 Task: Create a due date automation trigger when advanced on, on the tuesday of the week a card is due add basic assigned to anyone at 11:00 AM.
Action: Mouse moved to (1243, 113)
Screenshot: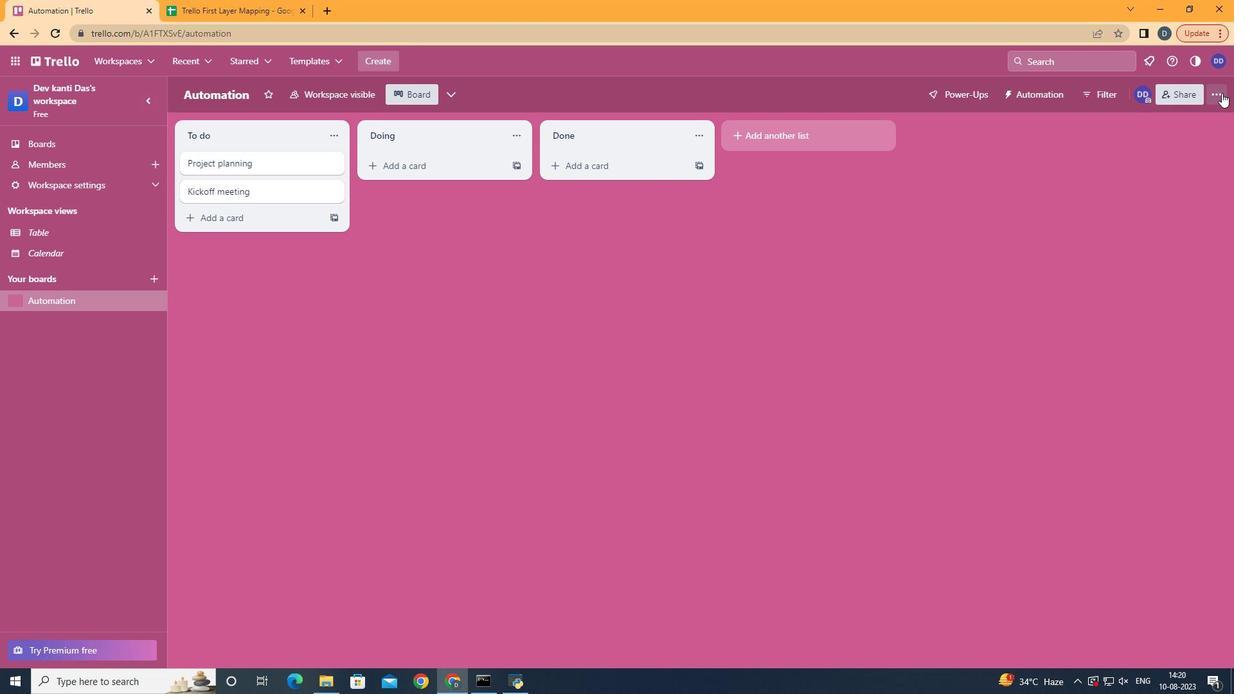 
Action: Mouse pressed left at (1243, 113)
Screenshot: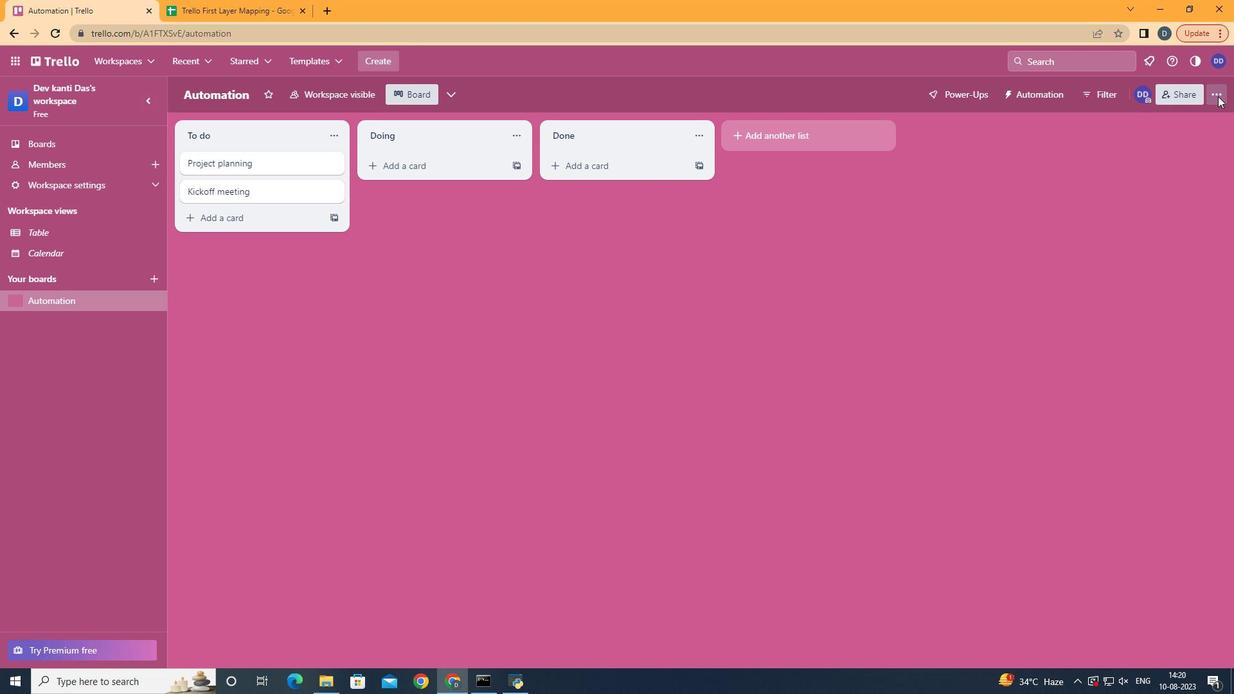 
Action: Mouse moved to (1116, 290)
Screenshot: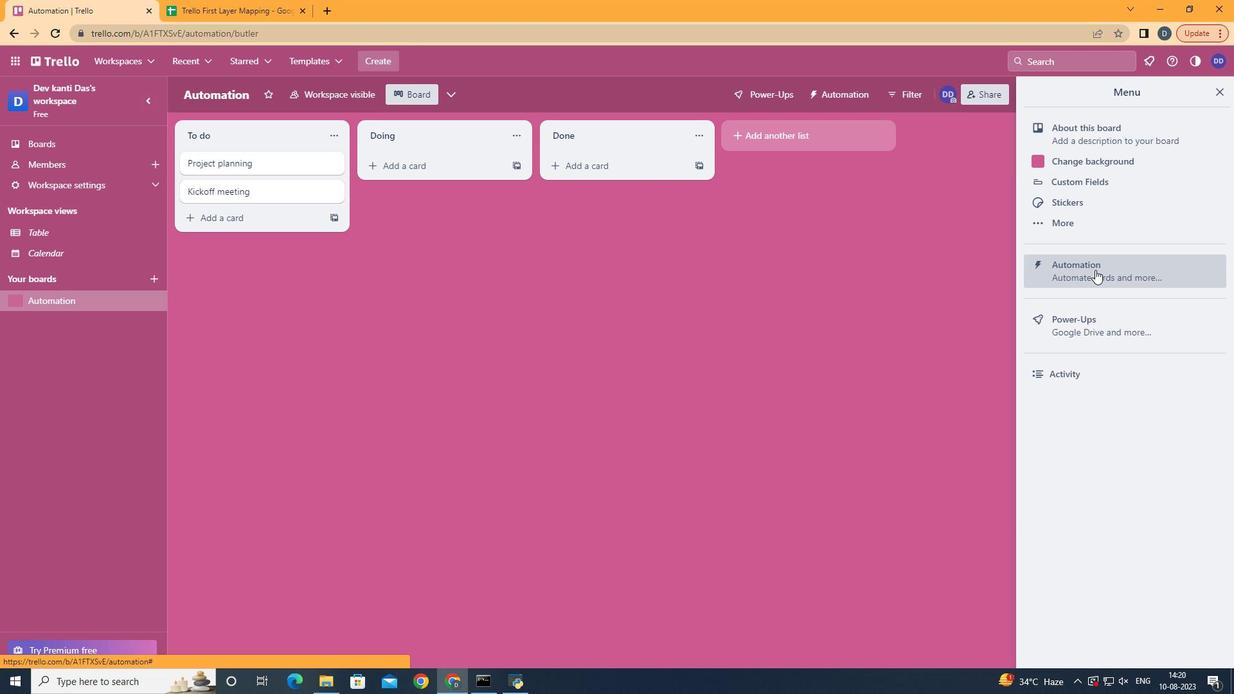 
Action: Mouse pressed left at (1116, 290)
Screenshot: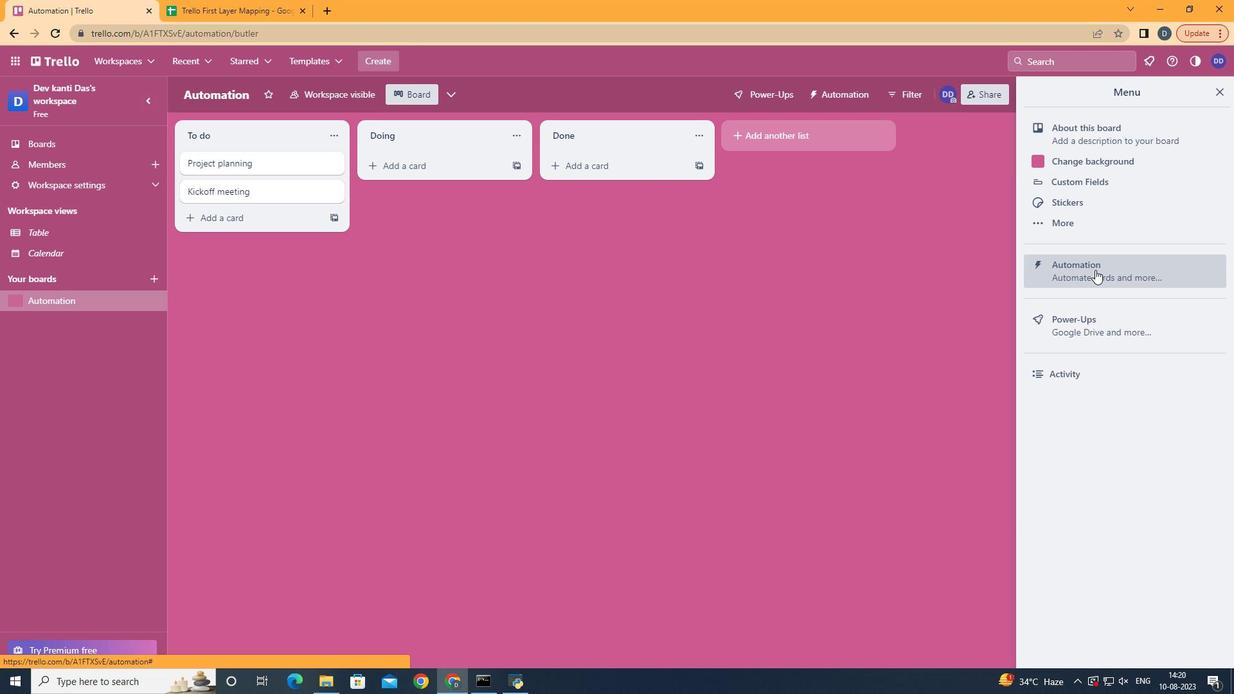 
Action: Mouse moved to (260, 283)
Screenshot: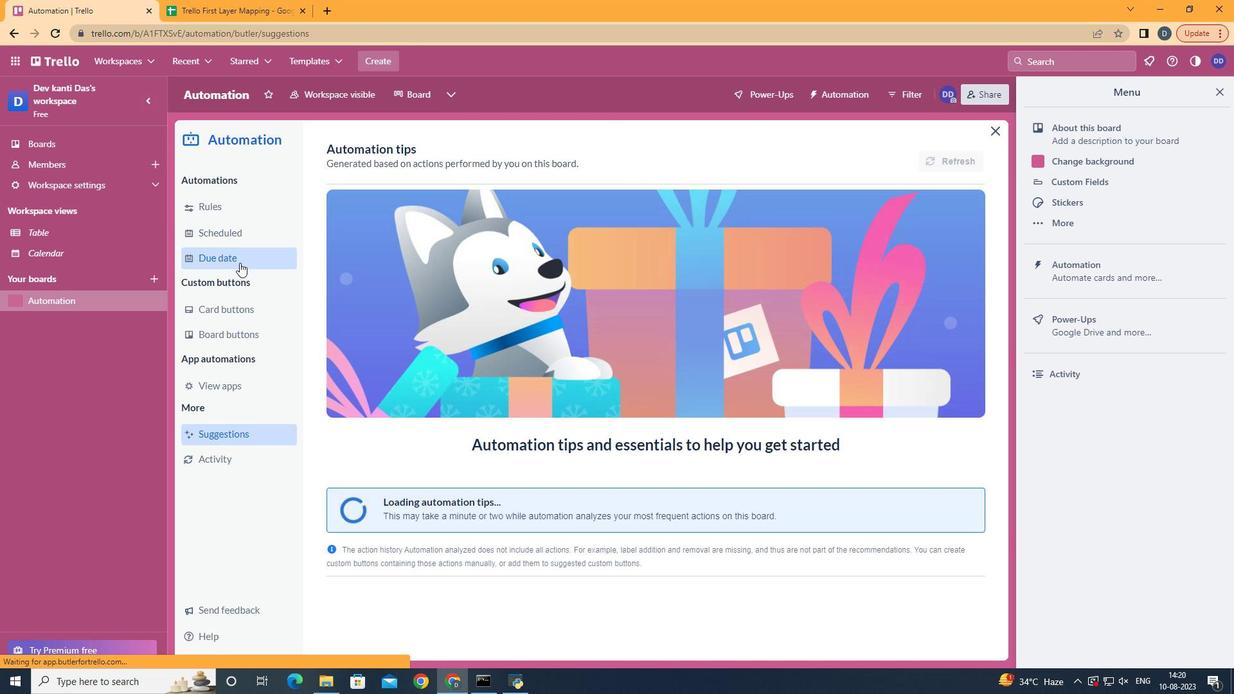 
Action: Mouse pressed left at (260, 283)
Screenshot: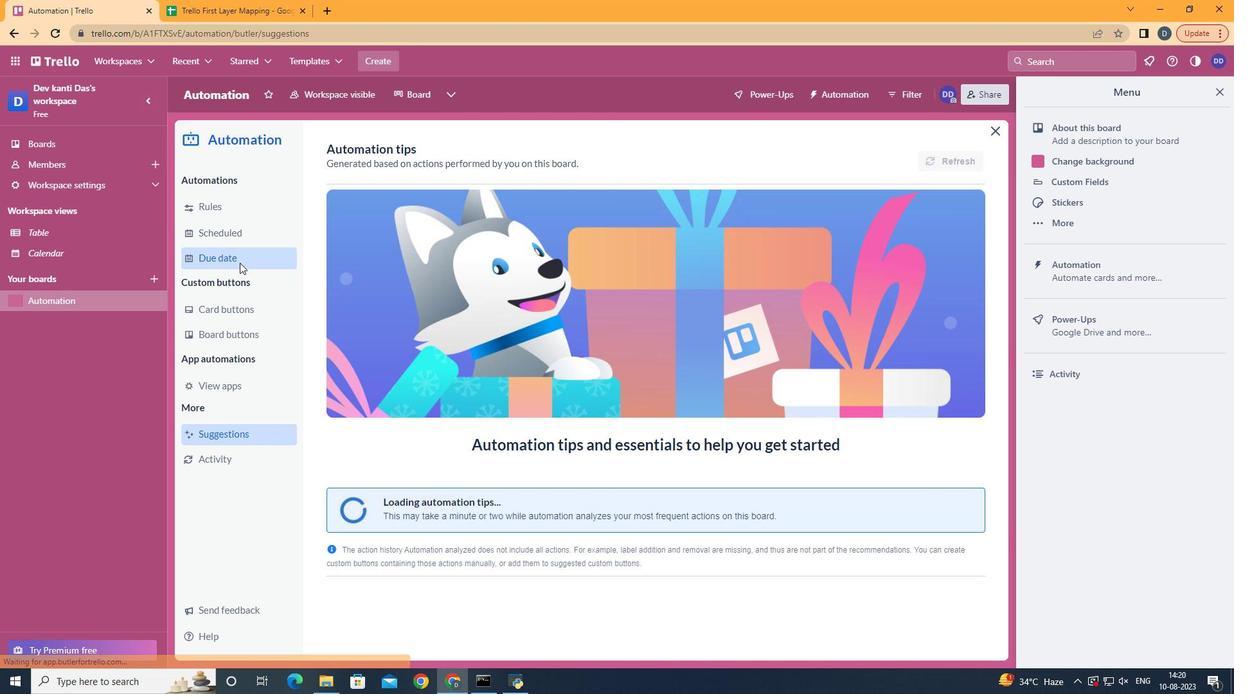 
Action: Mouse moved to (932, 173)
Screenshot: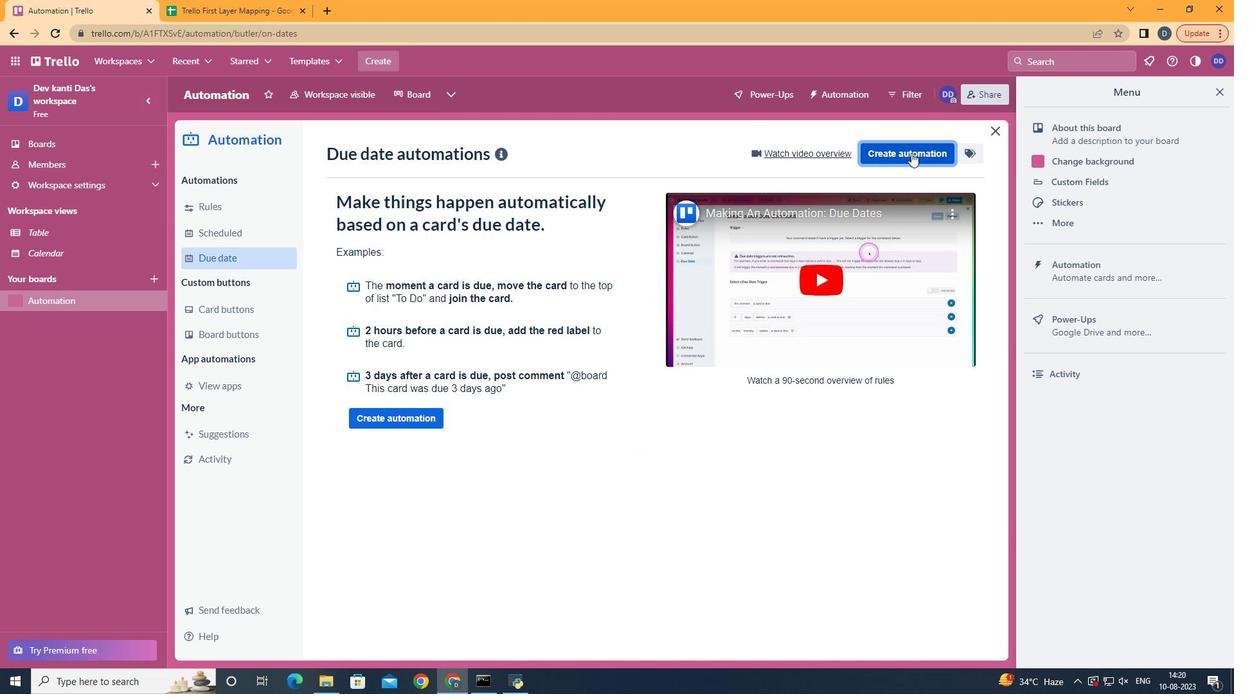 
Action: Mouse pressed left at (932, 173)
Screenshot: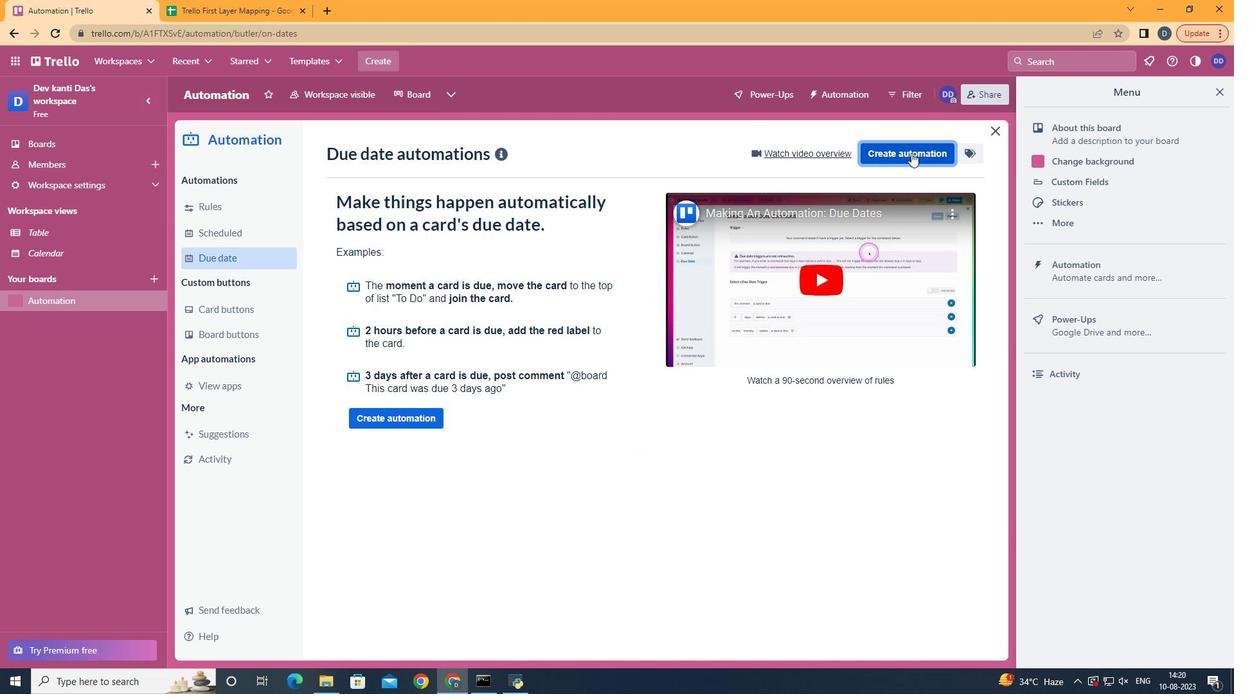
Action: Mouse moved to (688, 300)
Screenshot: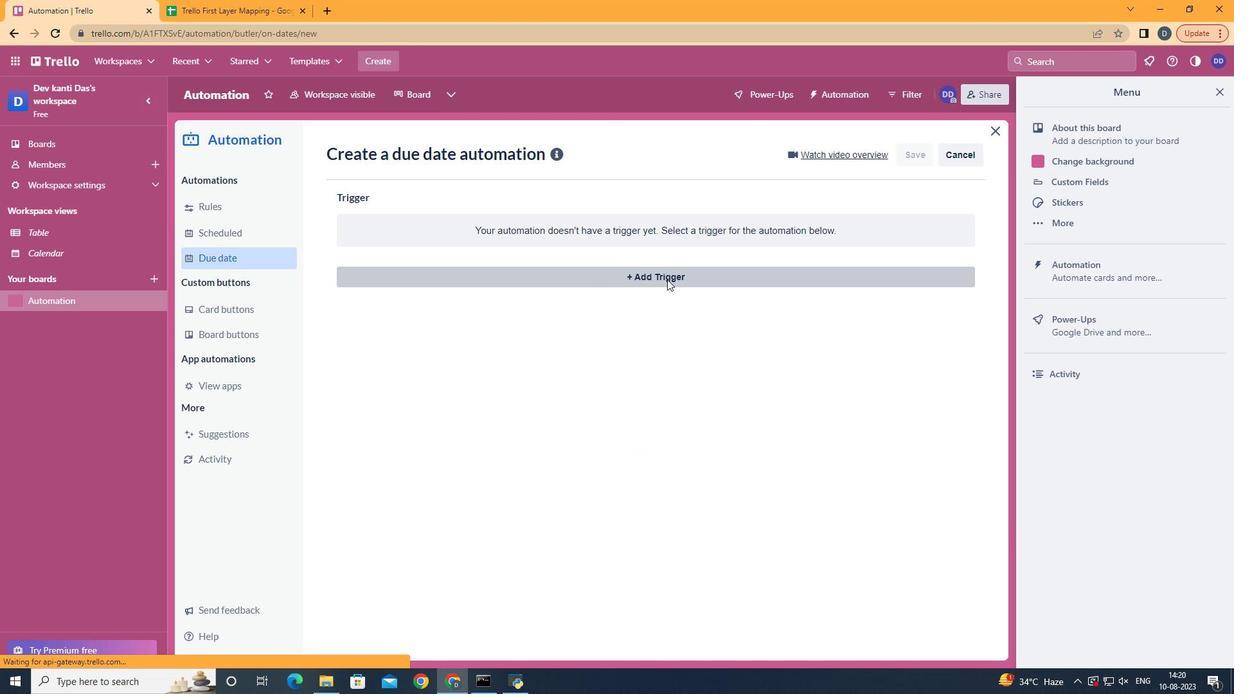 
Action: Mouse pressed left at (688, 300)
Screenshot: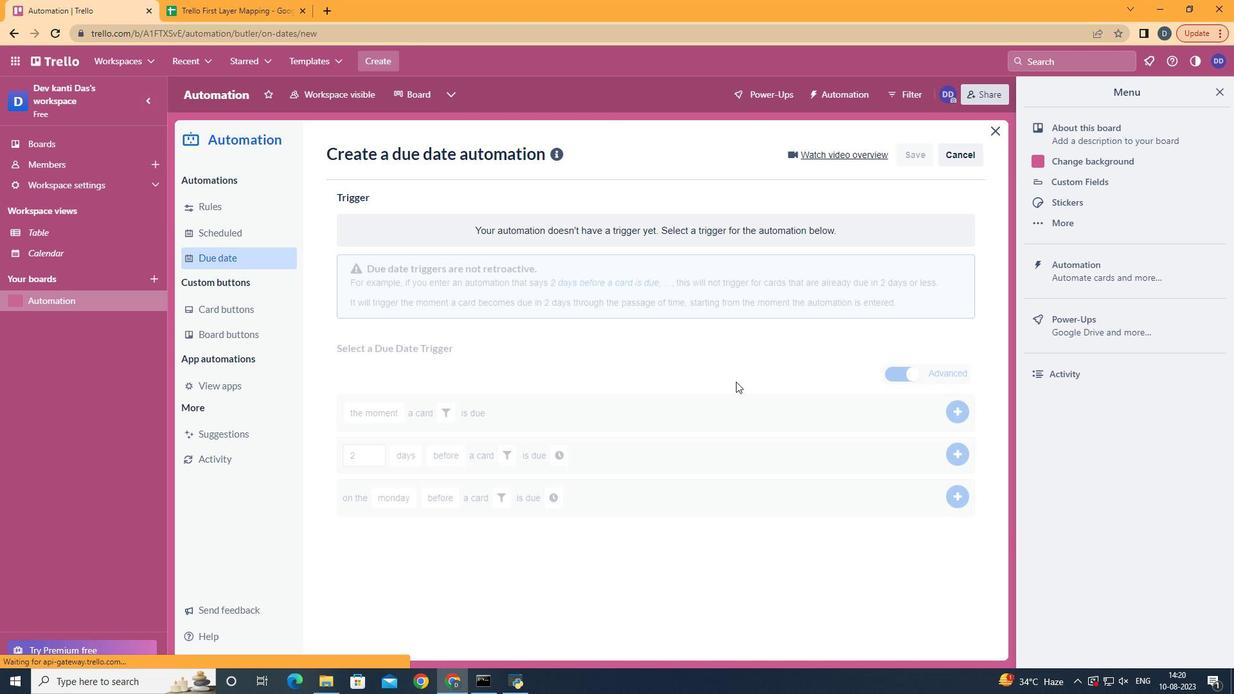 
Action: Mouse moved to (434, 386)
Screenshot: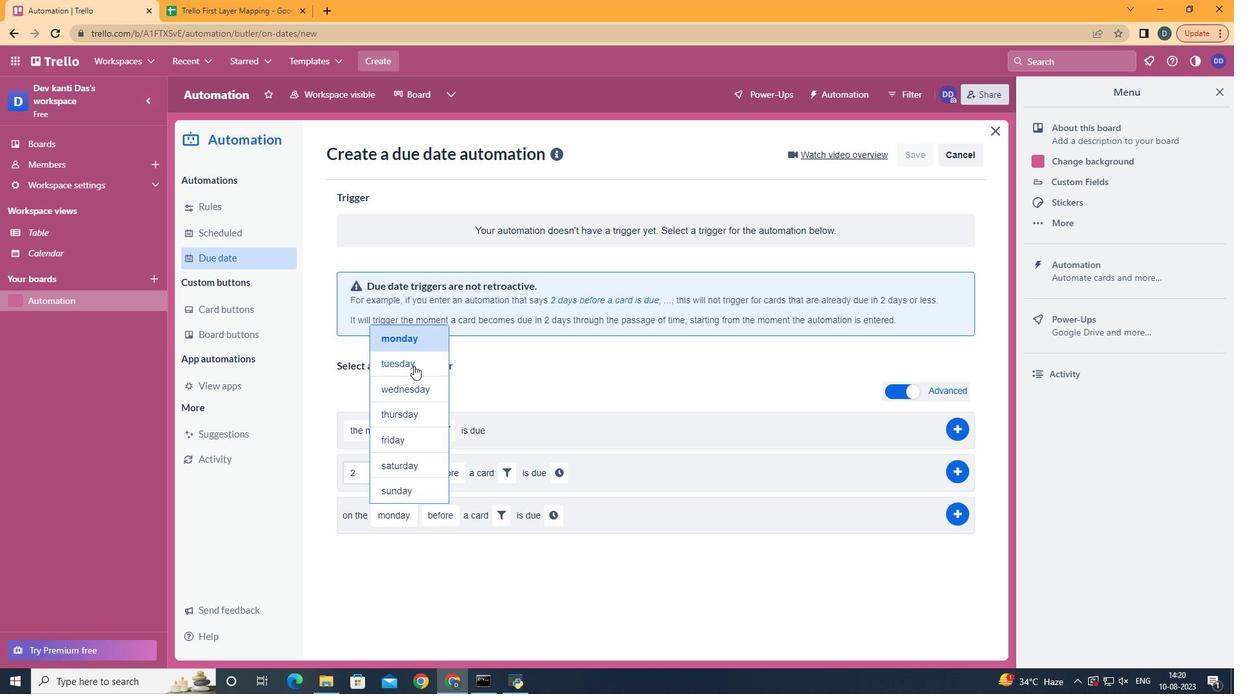 
Action: Mouse pressed left at (434, 386)
Screenshot: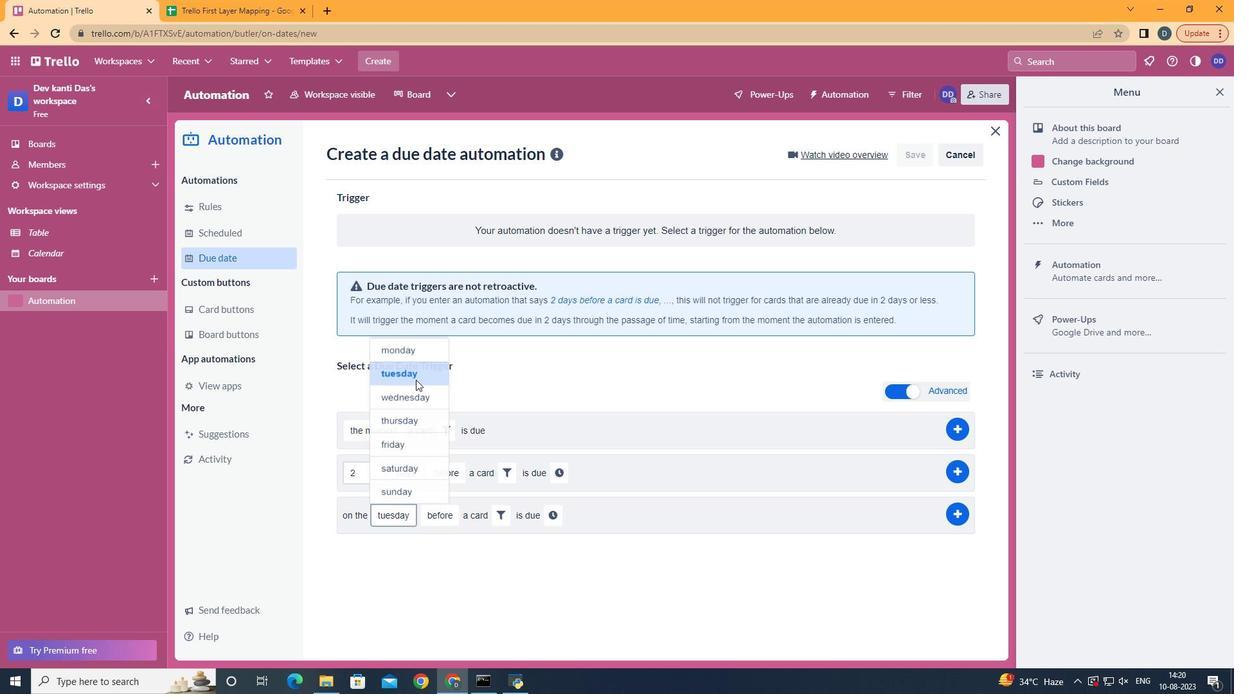 
Action: Mouse moved to (470, 606)
Screenshot: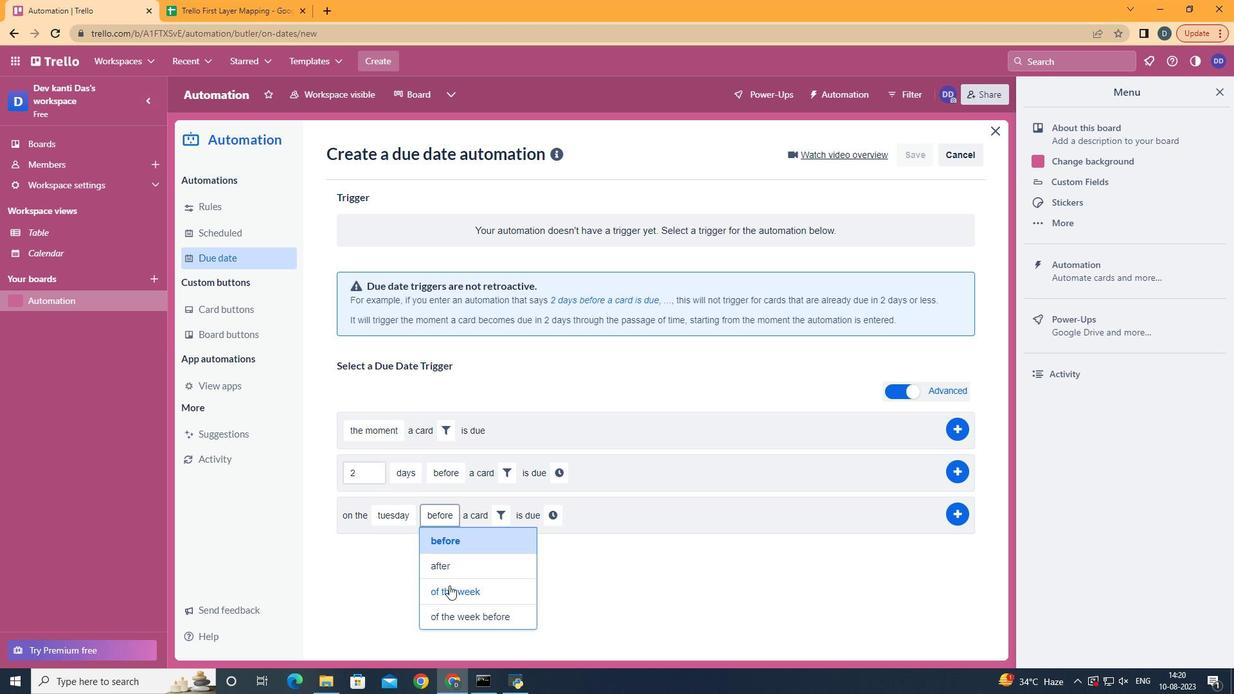 
Action: Mouse pressed left at (470, 606)
Screenshot: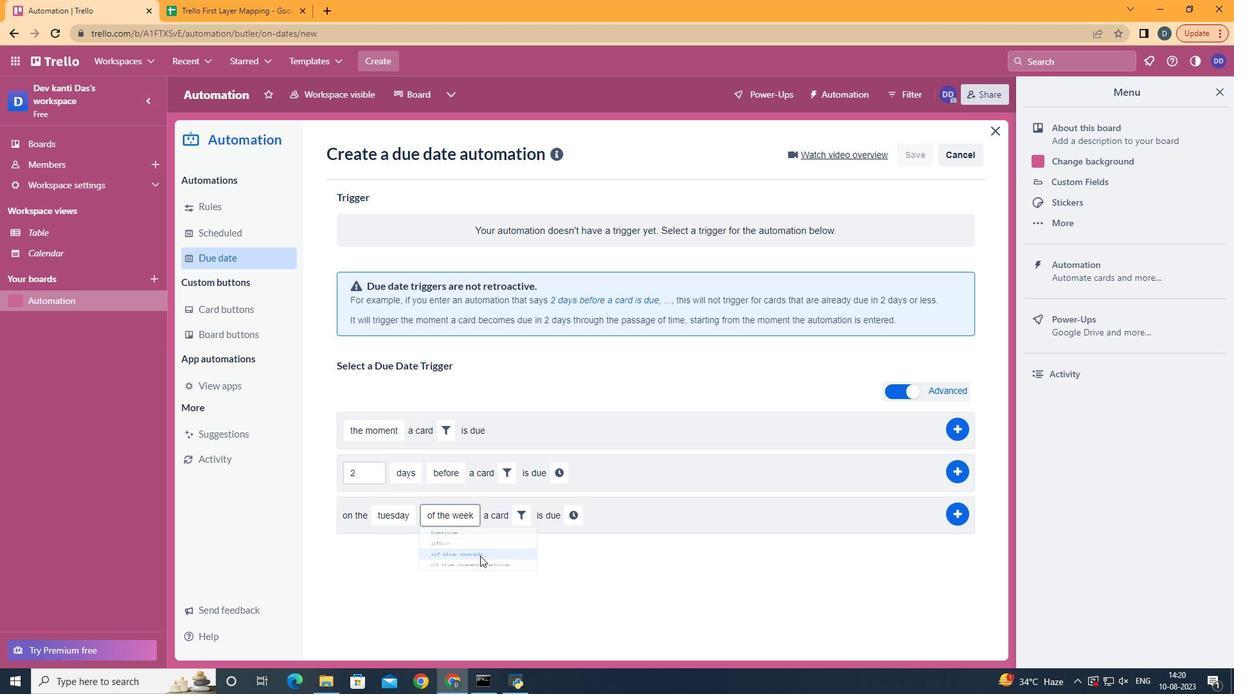 
Action: Mouse moved to (541, 544)
Screenshot: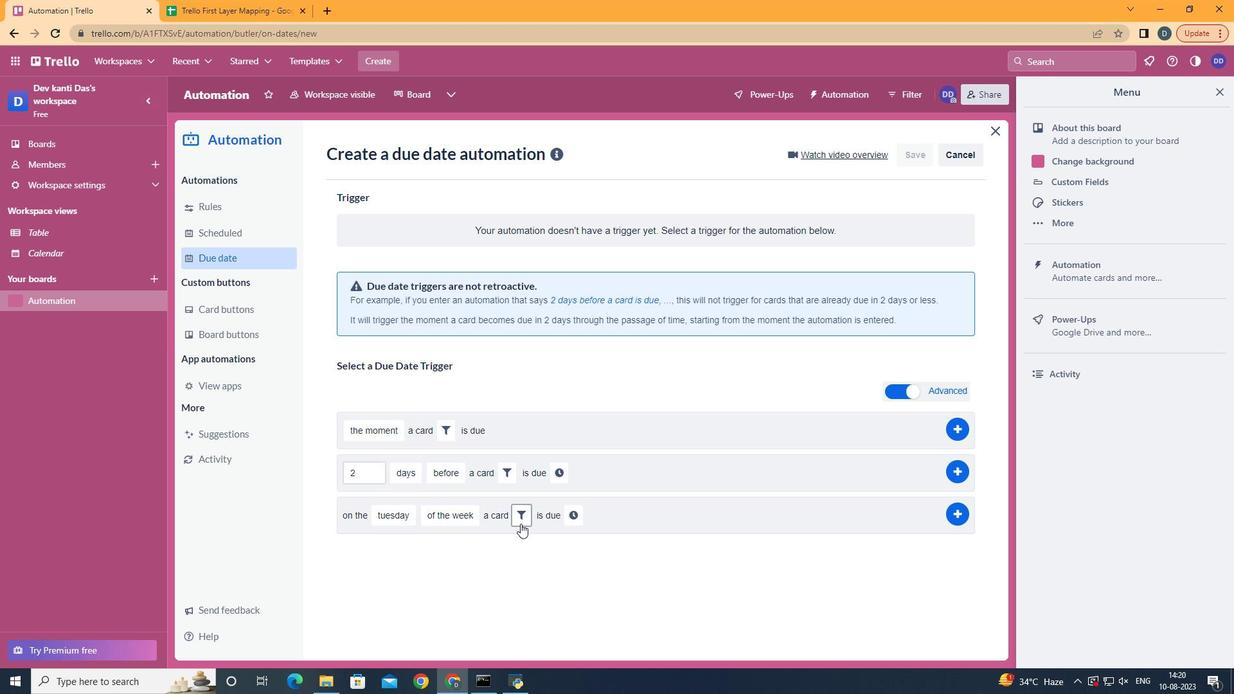 
Action: Mouse pressed left at (541, 544)
Screenshot: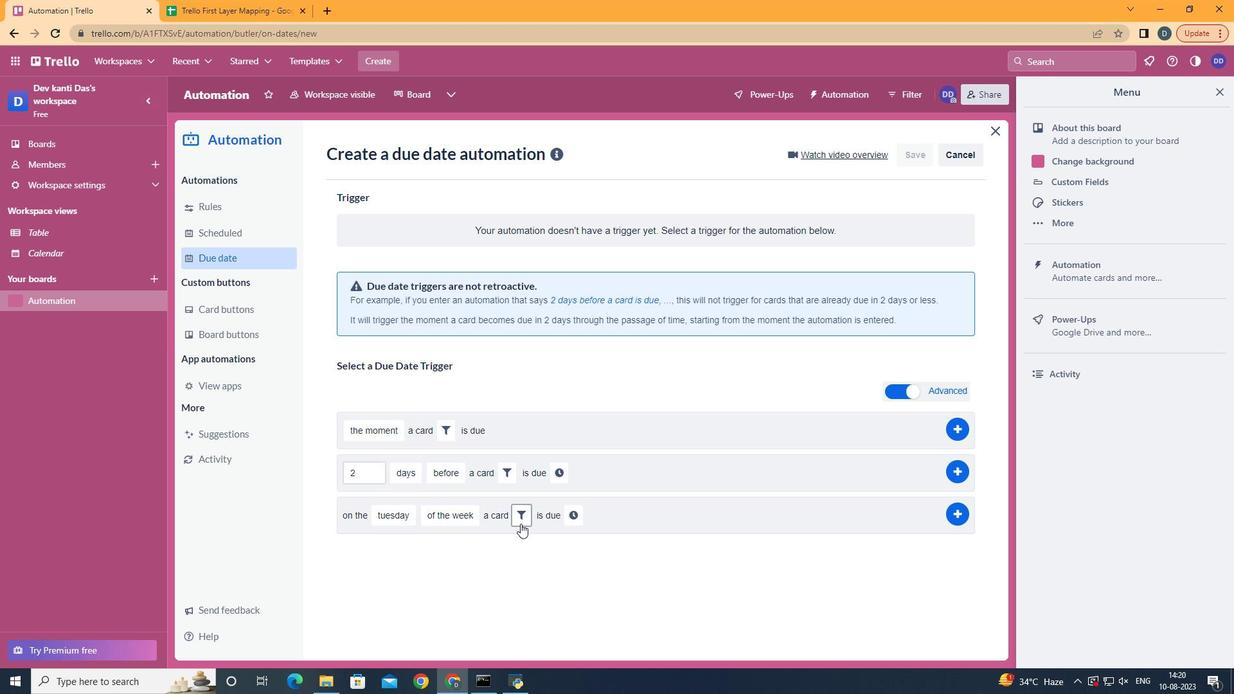 
Action: Mouse moved to (616, 569)
Screenshot: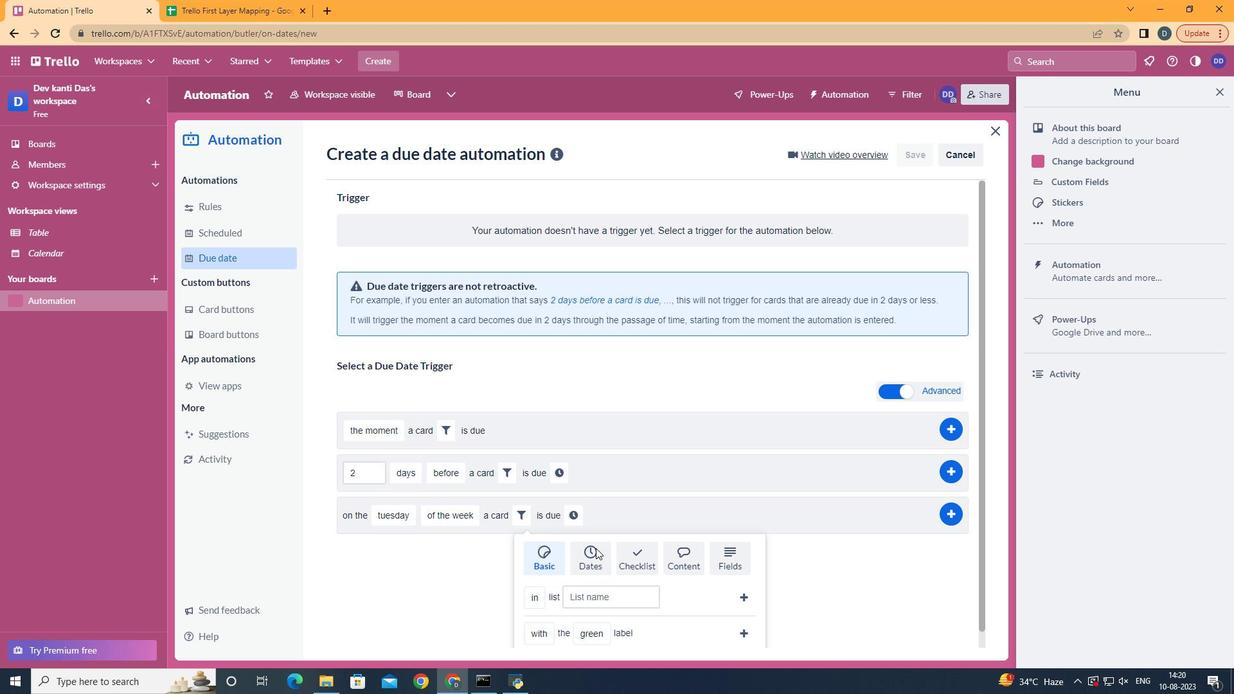 
Action: Mouse pressed left at (616, 569)
Screenshot: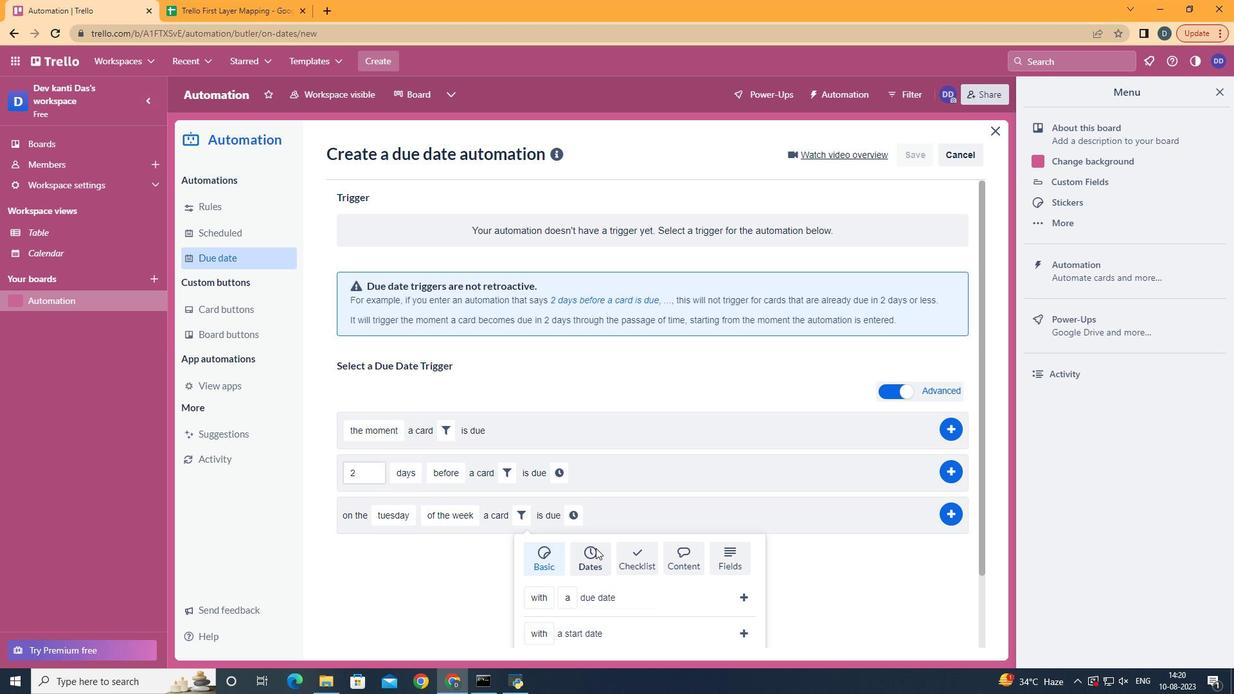 
Action: Mouse moved to (568, 574)
Screenshot: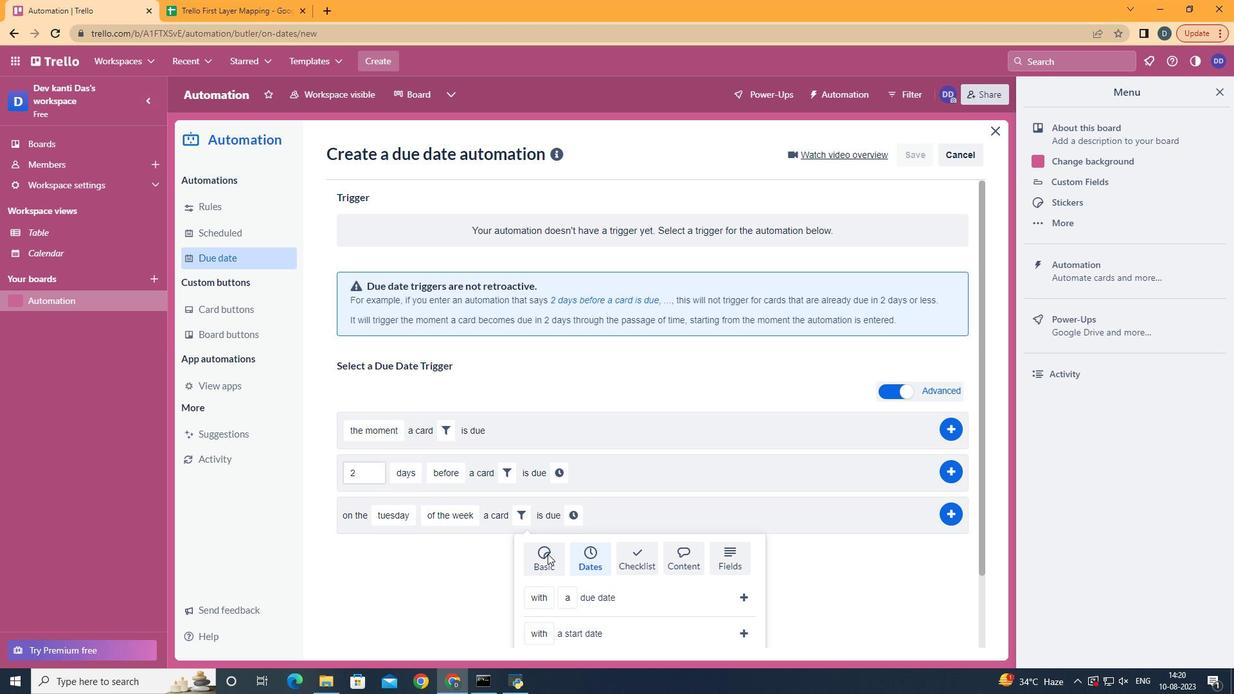 
Action: Mouse pressed left at (568, 574)
Screenshot: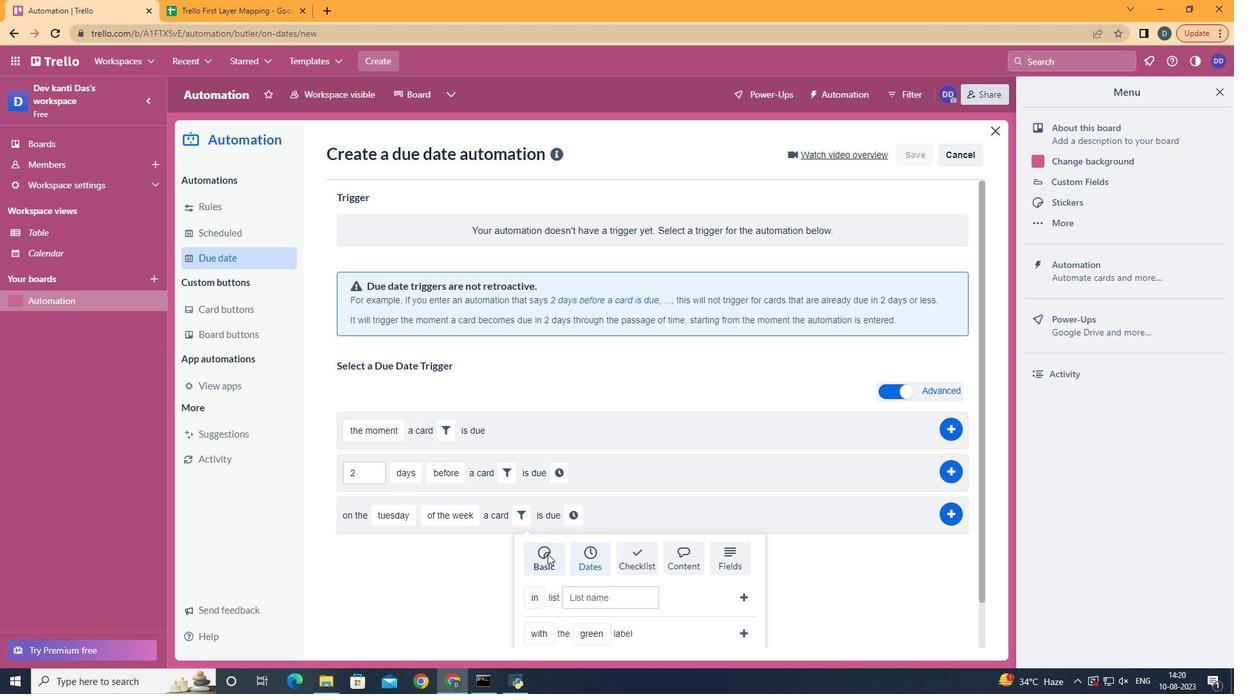 
Action: Mouse scrolled (568, 574) with delta (0, 0)
Screenshot: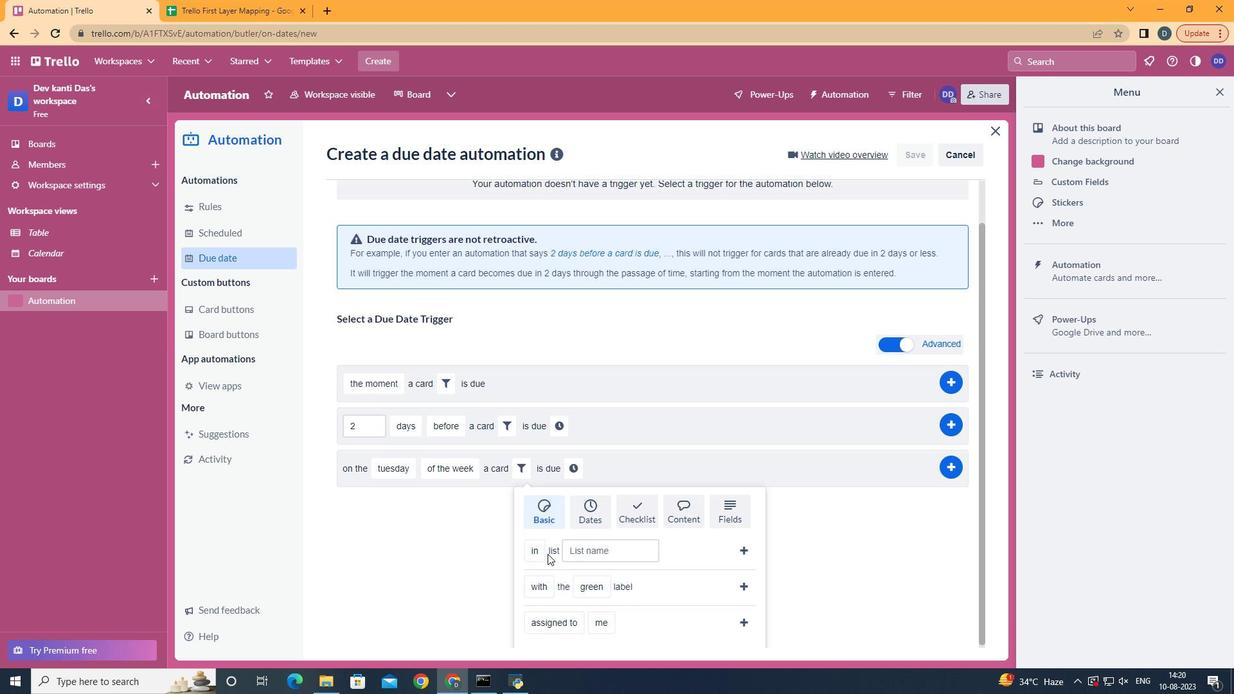 
Action: Mouse scrolled (568, 574) with delta (0, 0)
Screenshot: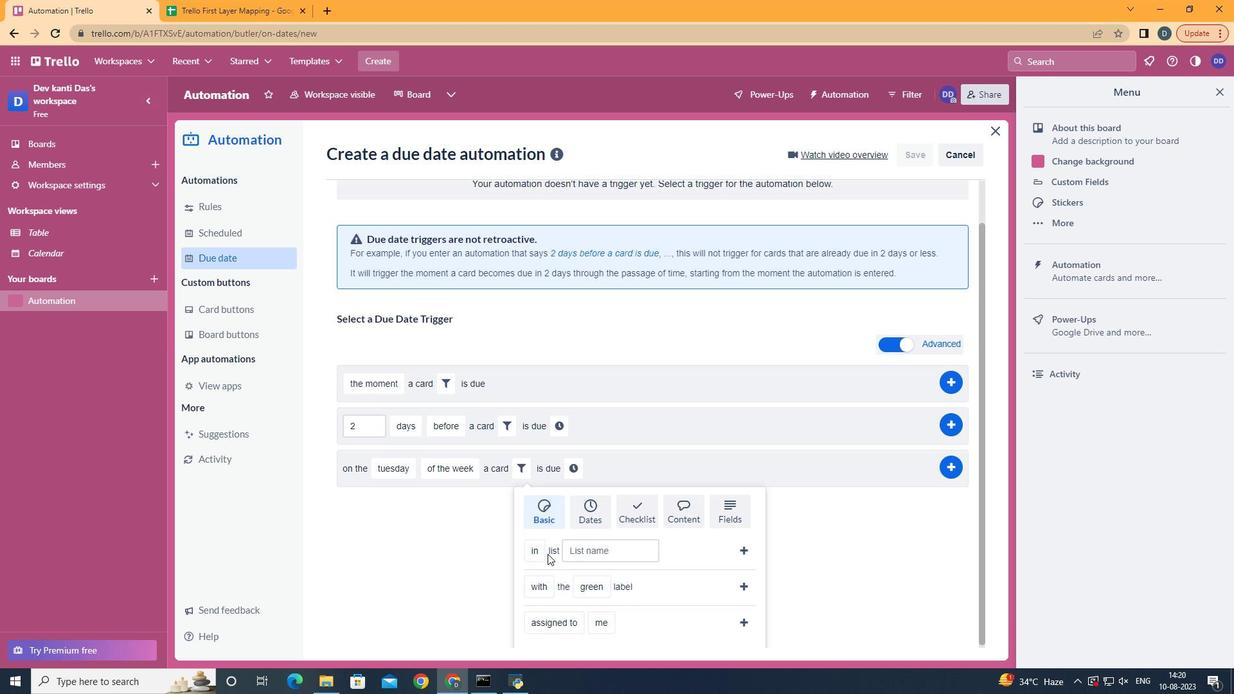 
Action: Mouse scrolled (568, 574) with delta (0, 0)
Screenshot: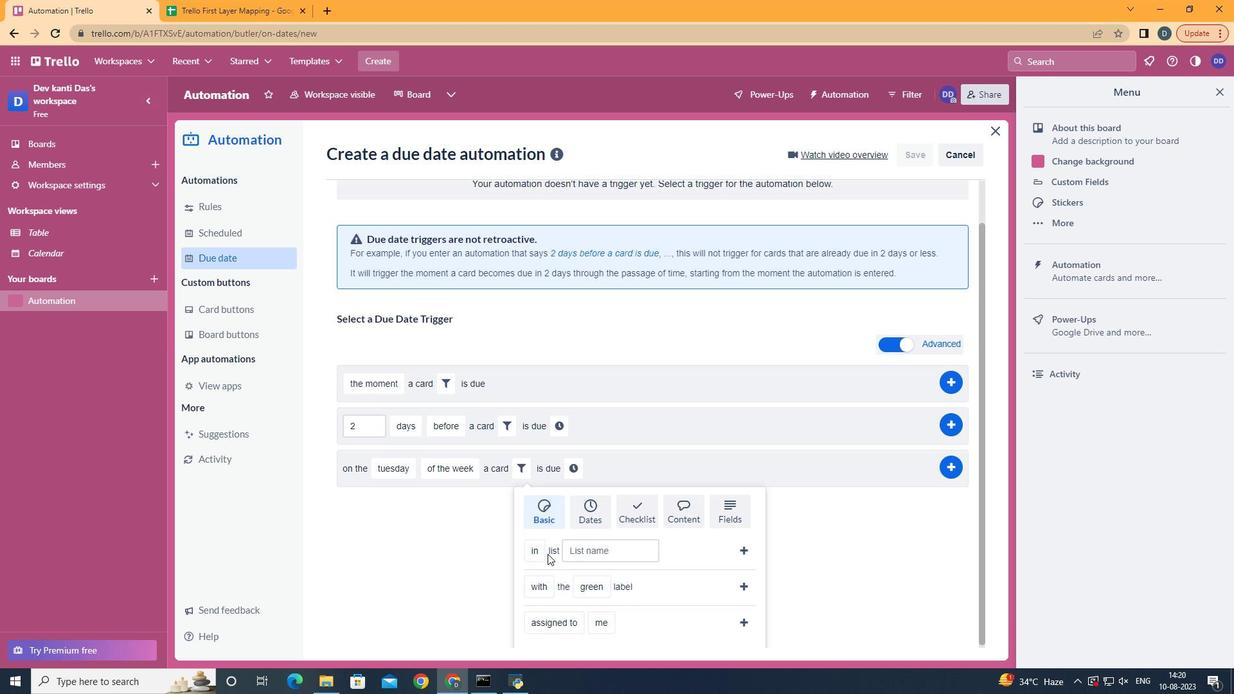 
Action: Mouse scrolled (568, 574) with delta (0, 0)
Screenshot: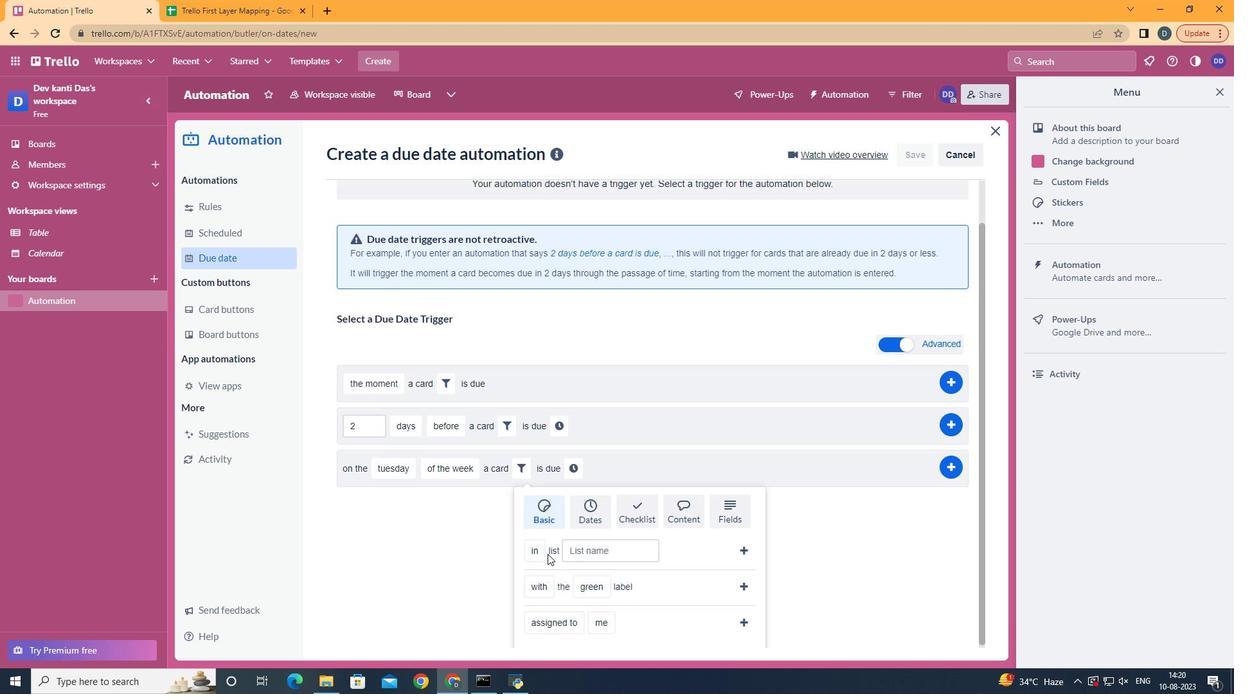 
Action: Mouse scrolled (568, 574) with delta (0, 0)
Screenshot: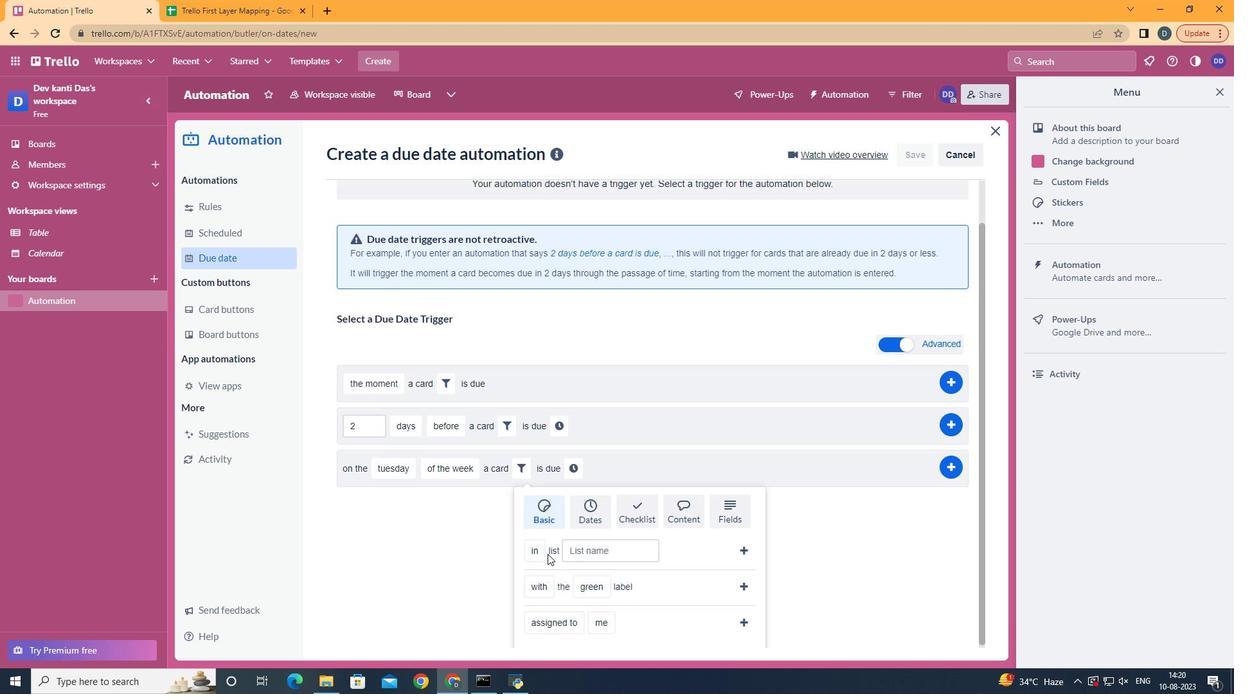 
Action: Mouse moved to (612, 567)
Screenshot: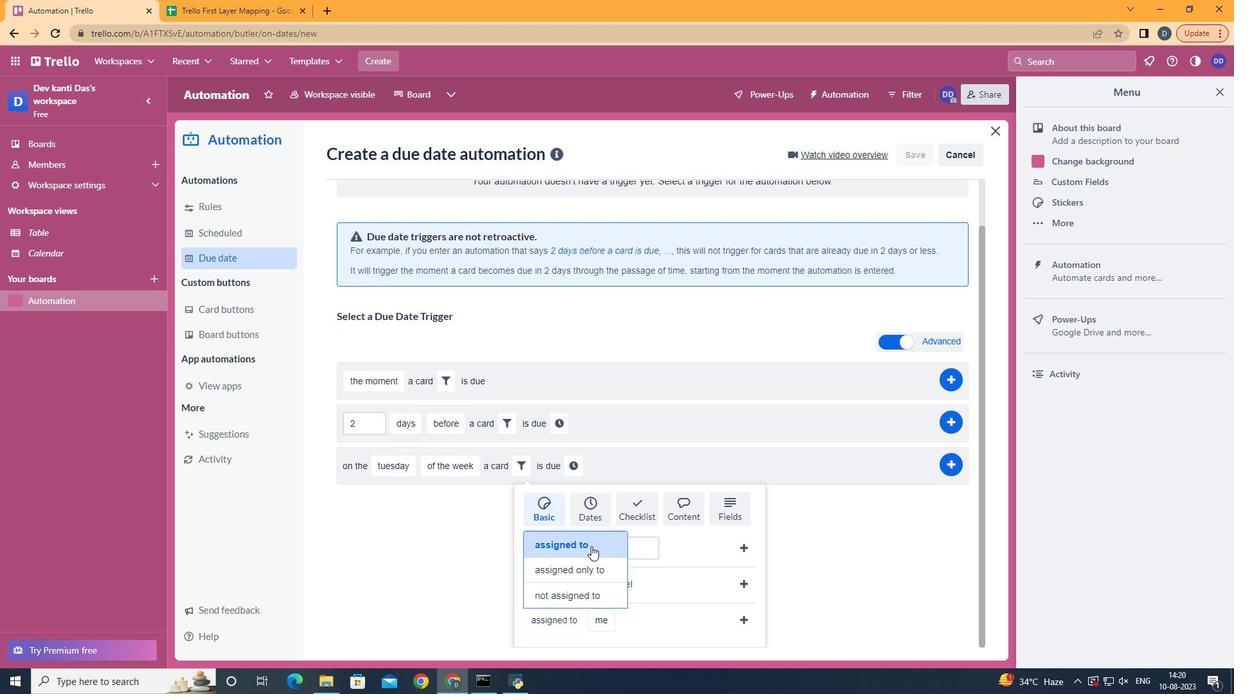 
Action: Mouse pressed left at (612, 567)
Screenshot: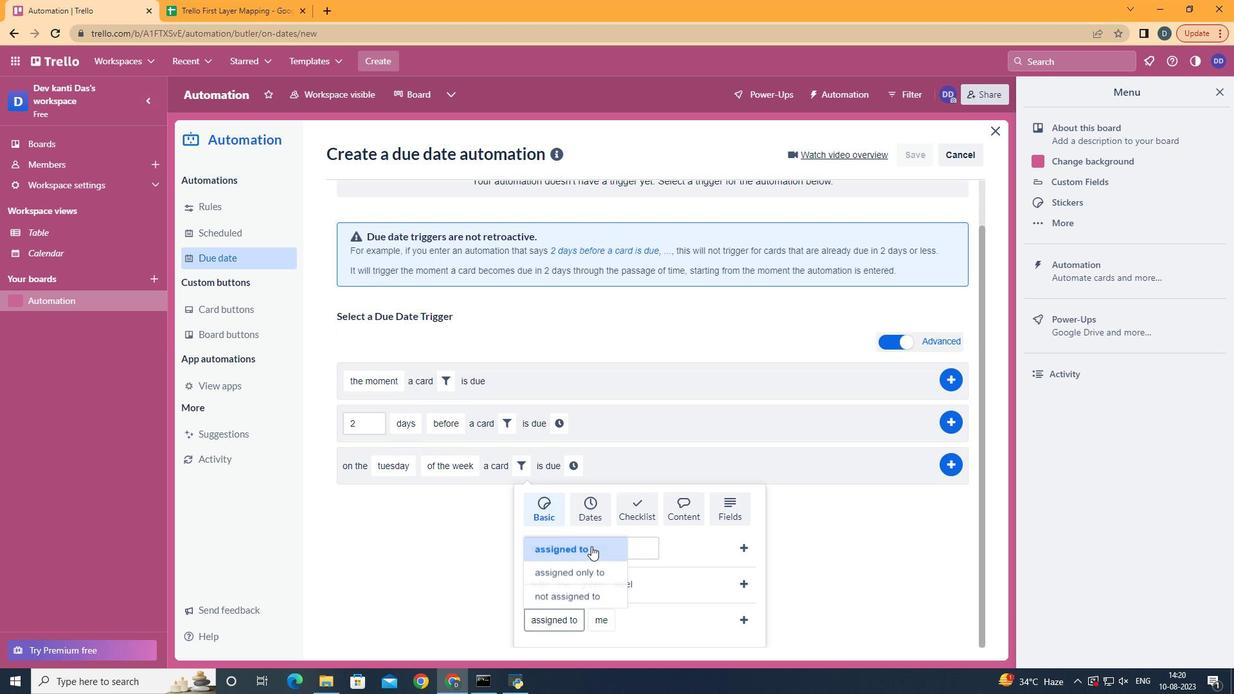 
Action: Mouse moved to (635, 588)
Screenshot: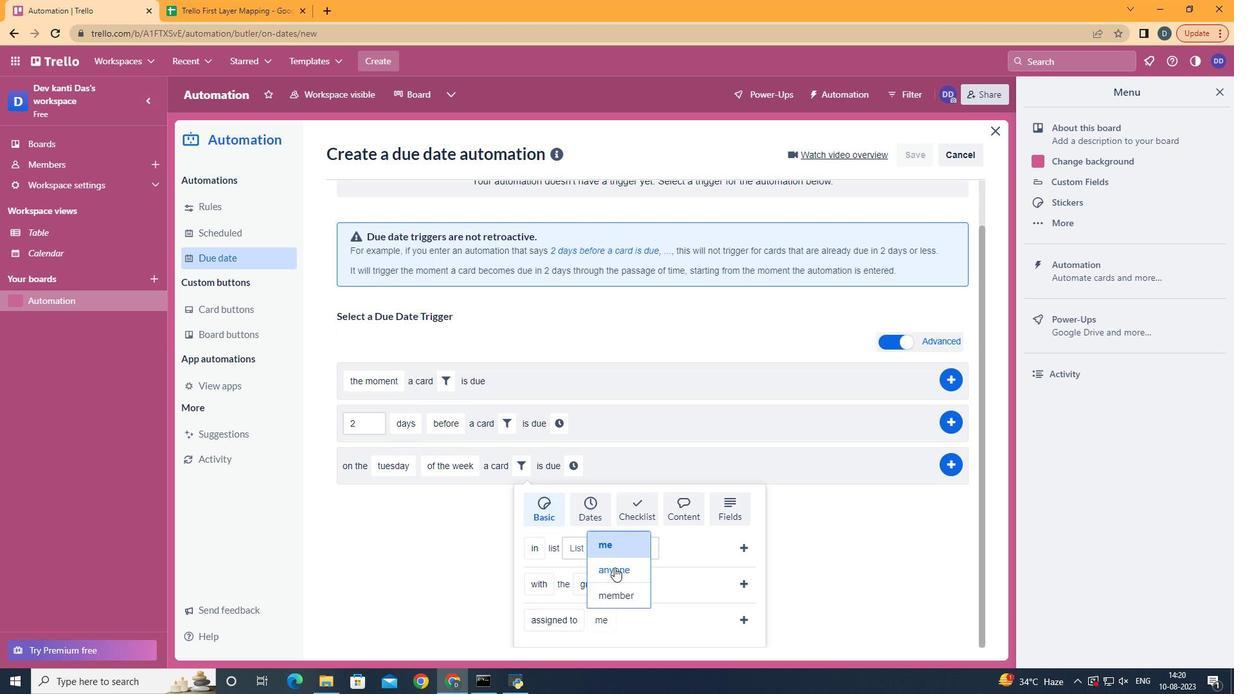 
Action: Mouse pressed left at (635, 588)
Screenshot: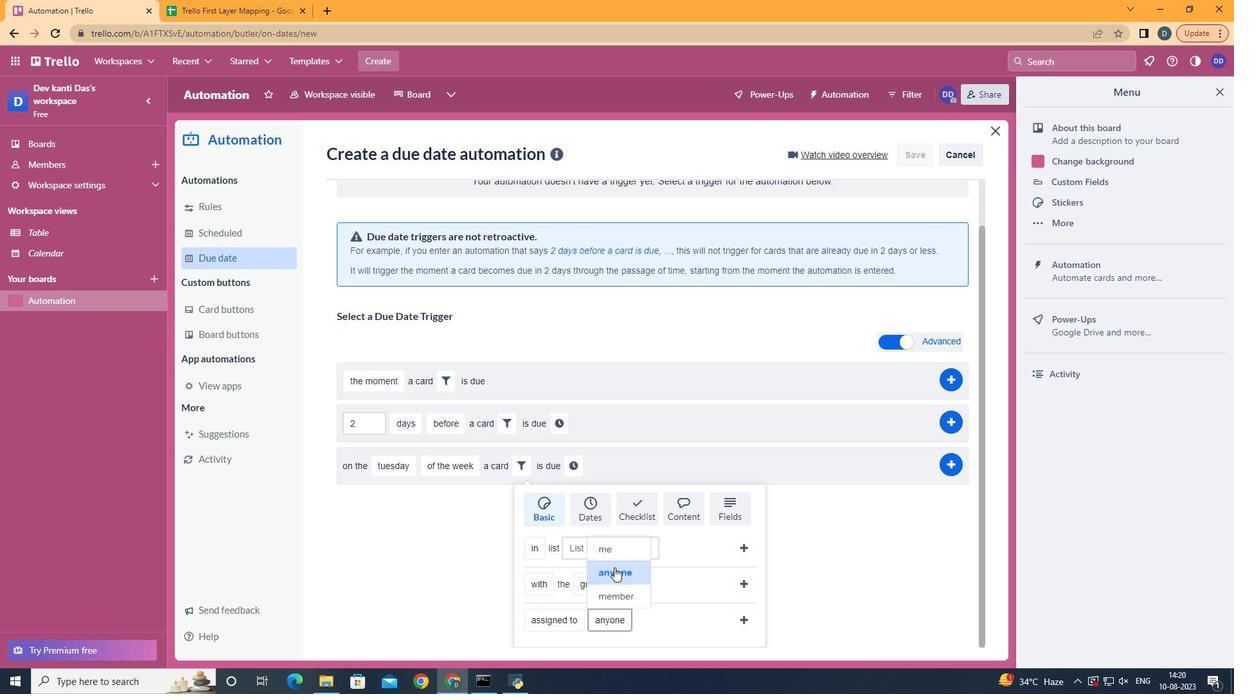 
Action: Mouse moved to (760, 634)
Screenshot: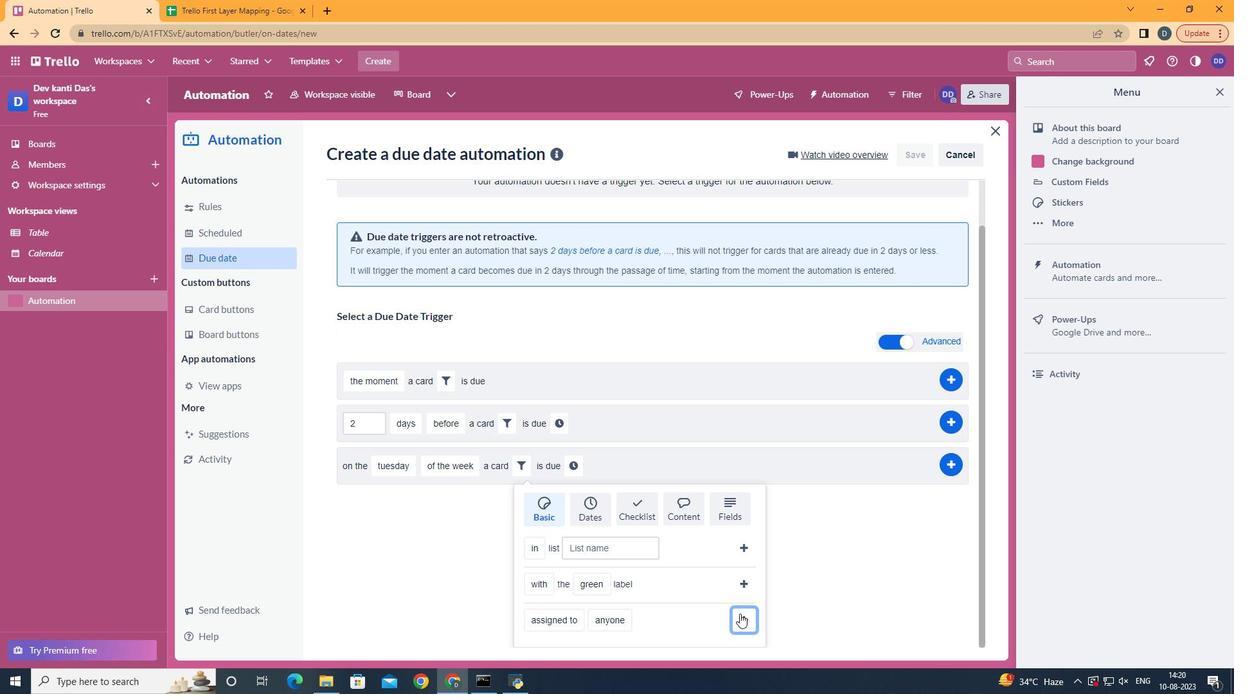 
Action: Mouse pressed left at (760, 634)
Screenshot: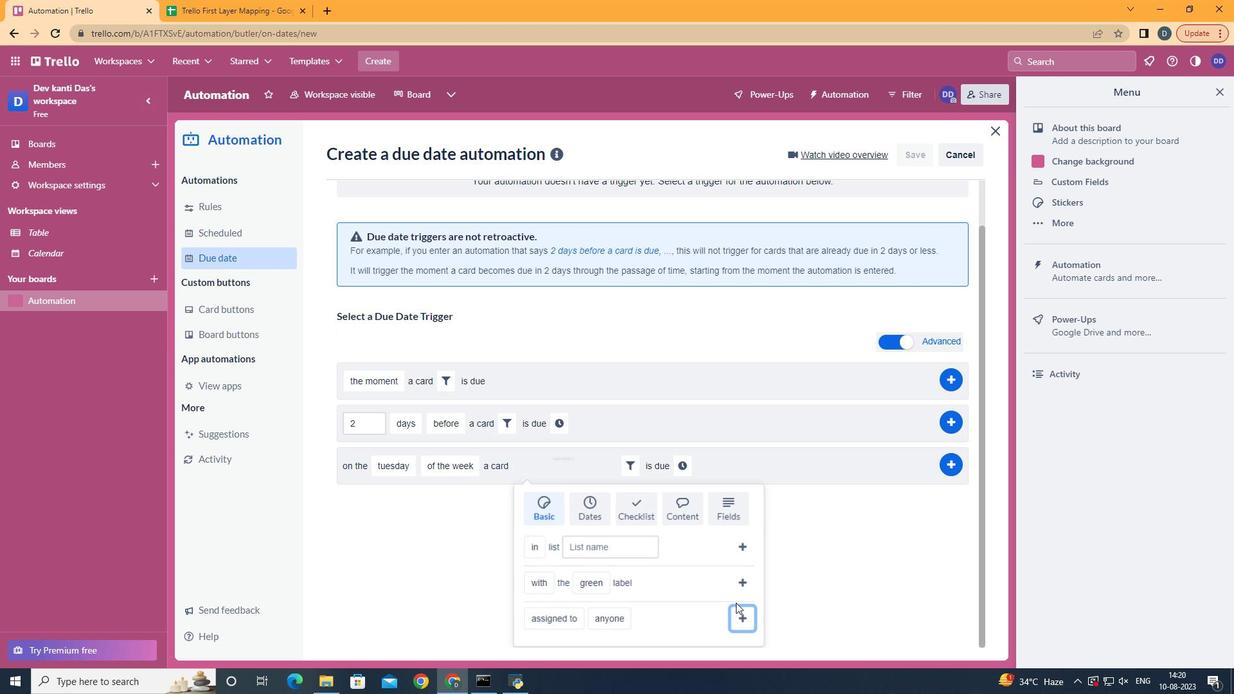 
Action: Mouse moved to (706, 544)
Screenshot: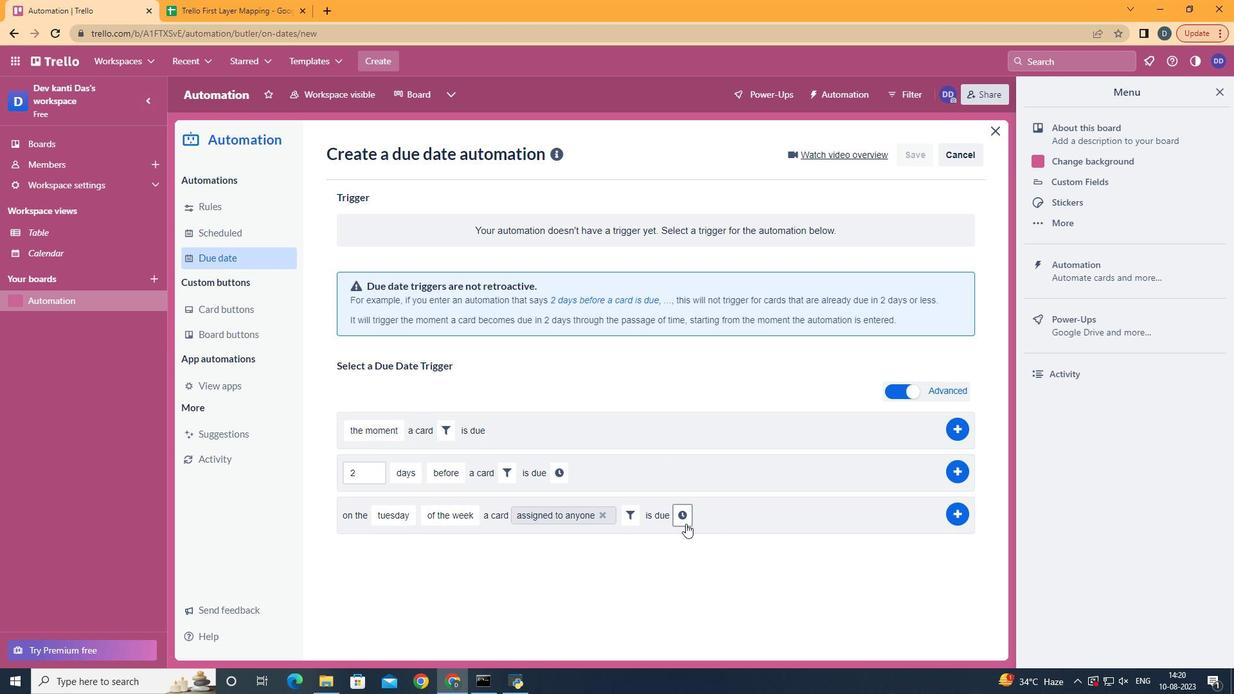 
Action: Mouse pressed left at (706, 544)
Screenshot: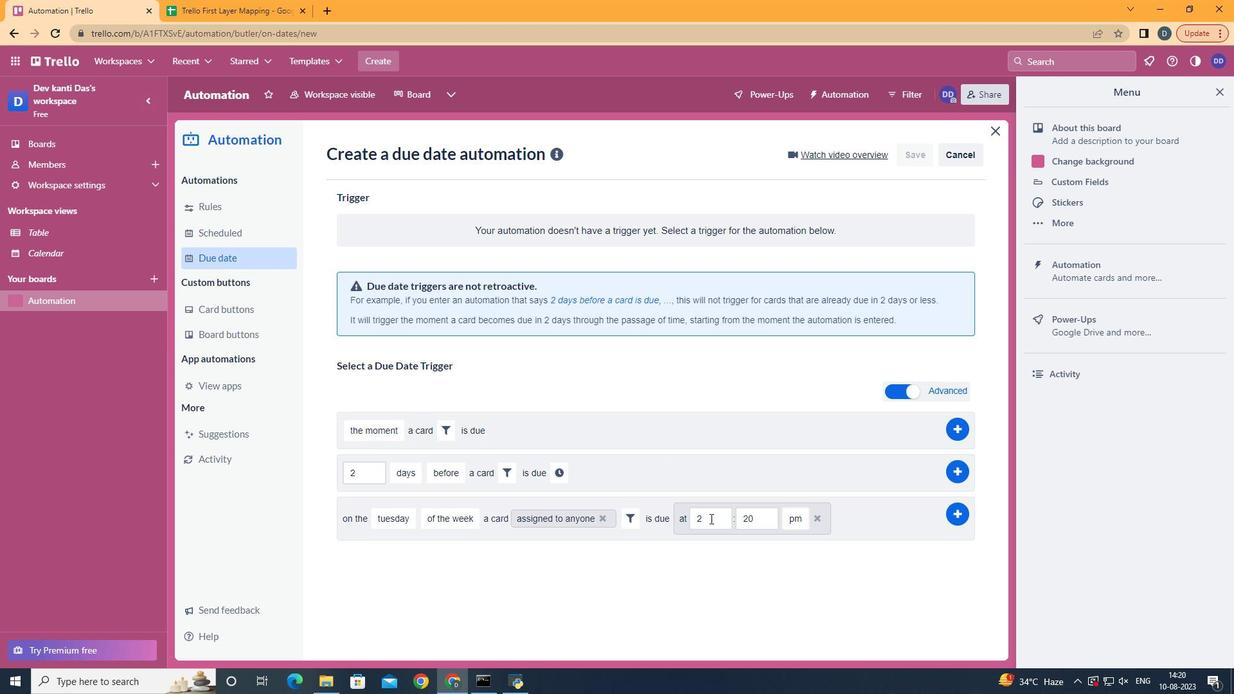 
Action: Mouse moved to (736, 539)
Screenshot: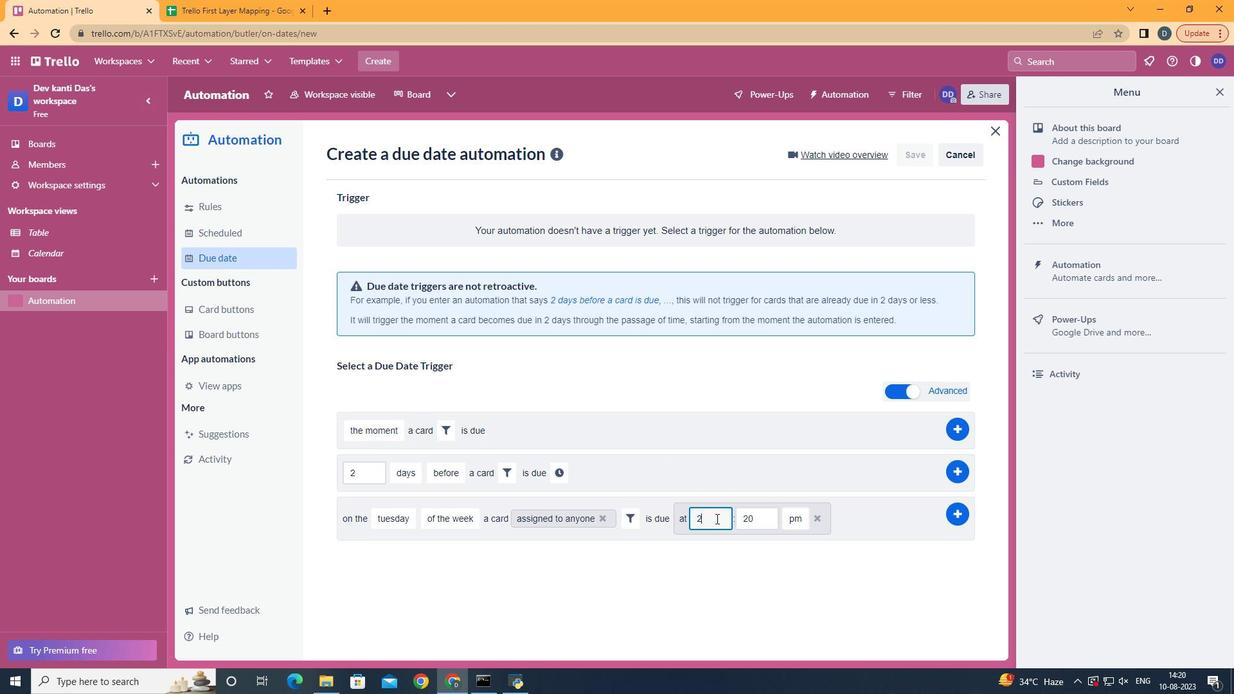 
Action: Mouse pressed left at (736, 539)
Screenshot: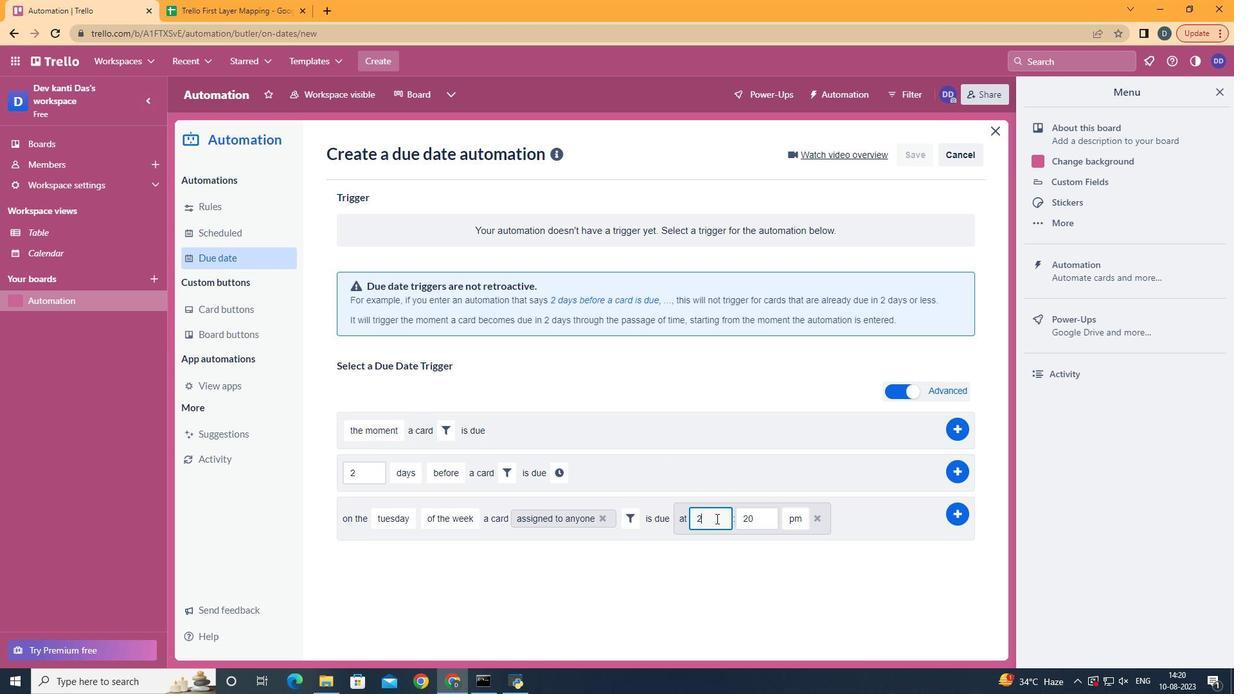 
Action: Key pressed <Key.backspace>11
Screenshot: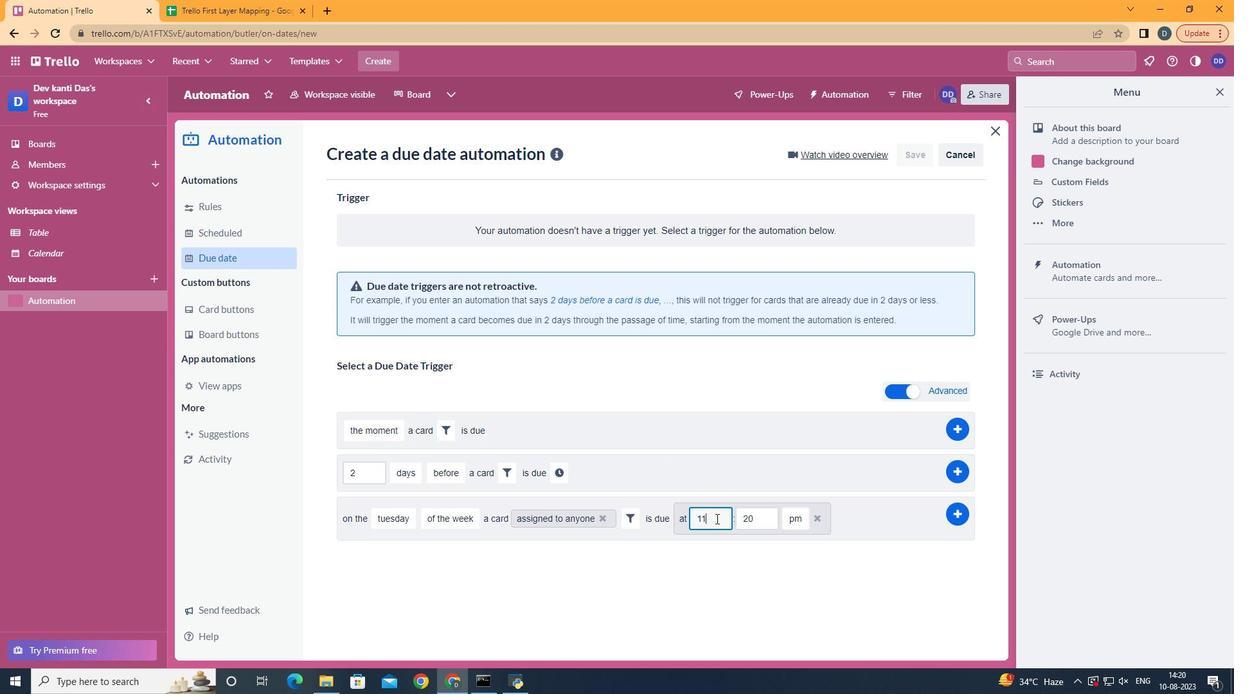 
Action: Mouse moved to (788, 544)
Screenshot: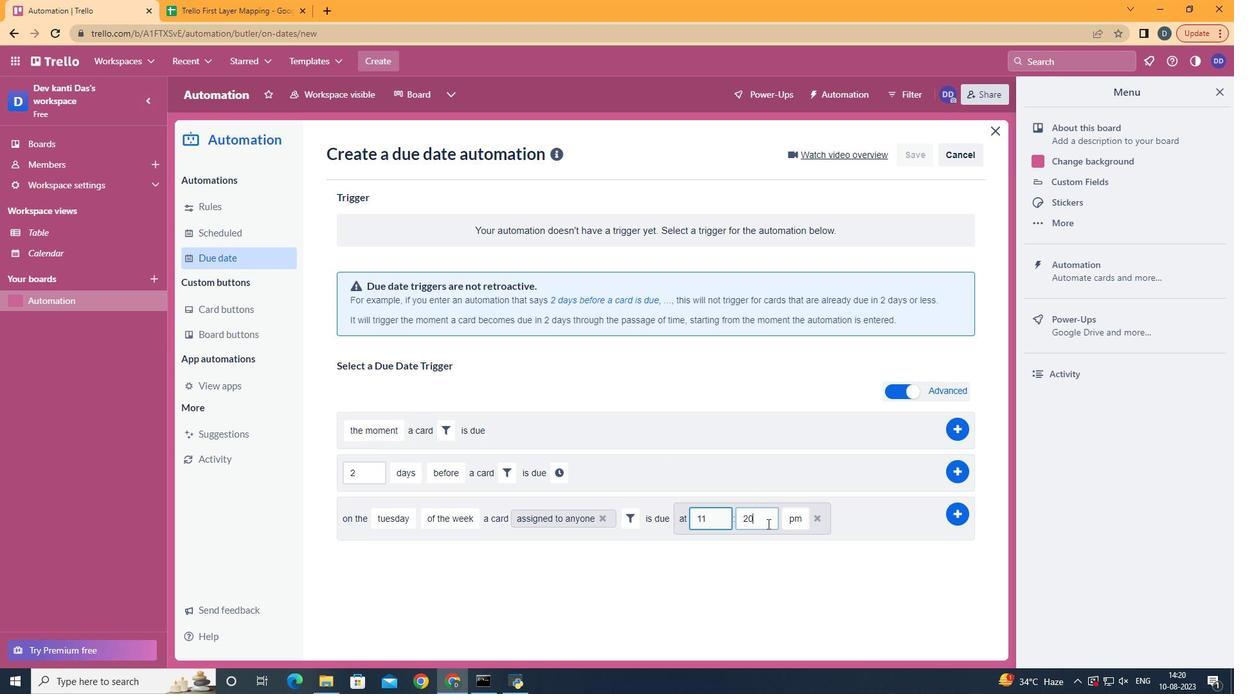 
Action: Mouse pressed left at (788, 544)
Screenshot: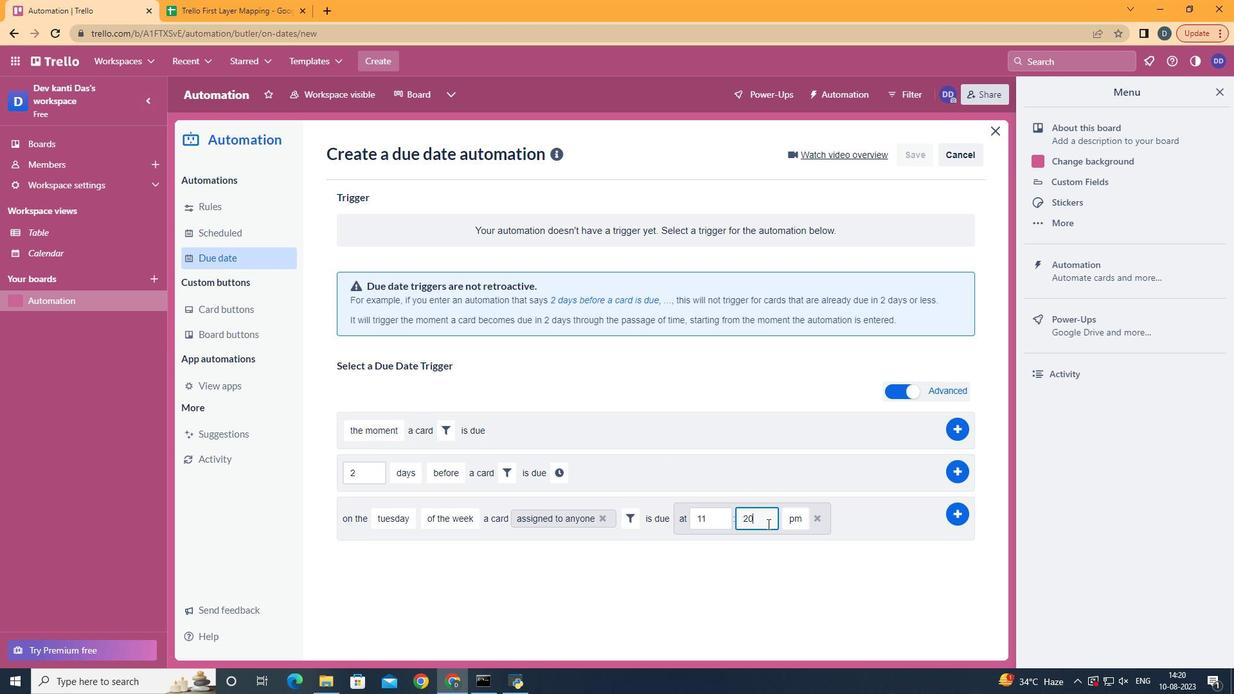 
Action: Key pressed <Key.backspace><Key.backspace>00
Screenshot: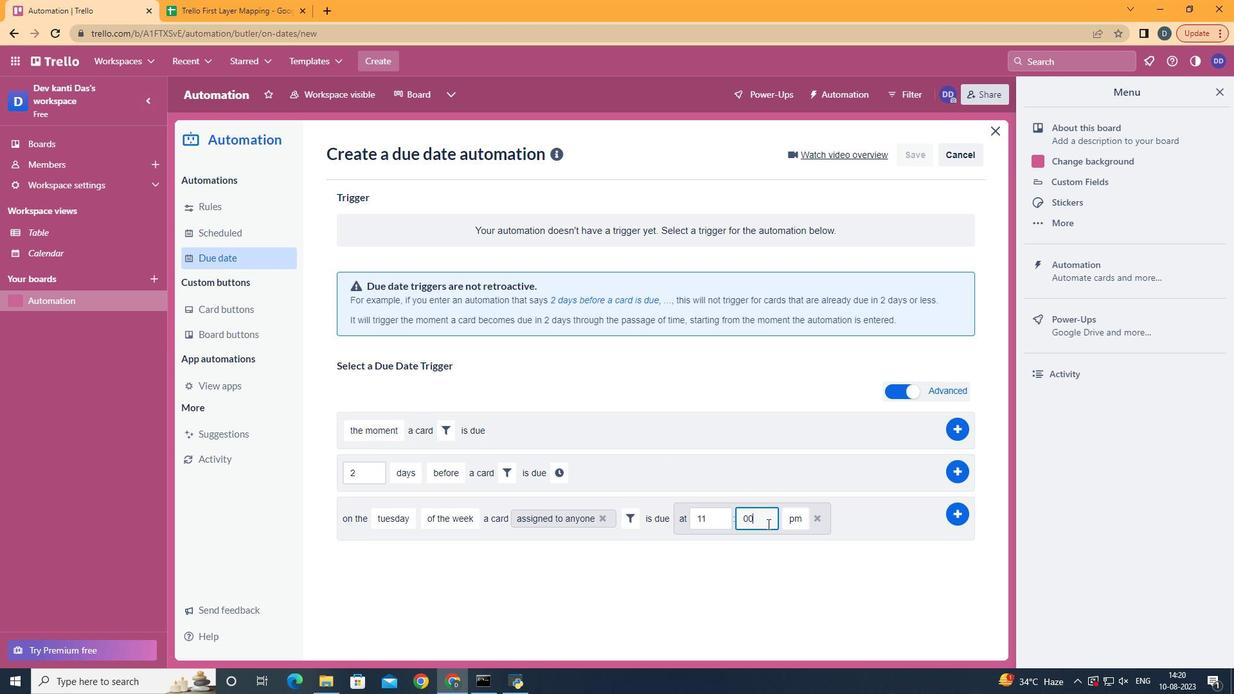 
Action: Mouse moved to (823, 562)
Screenshot: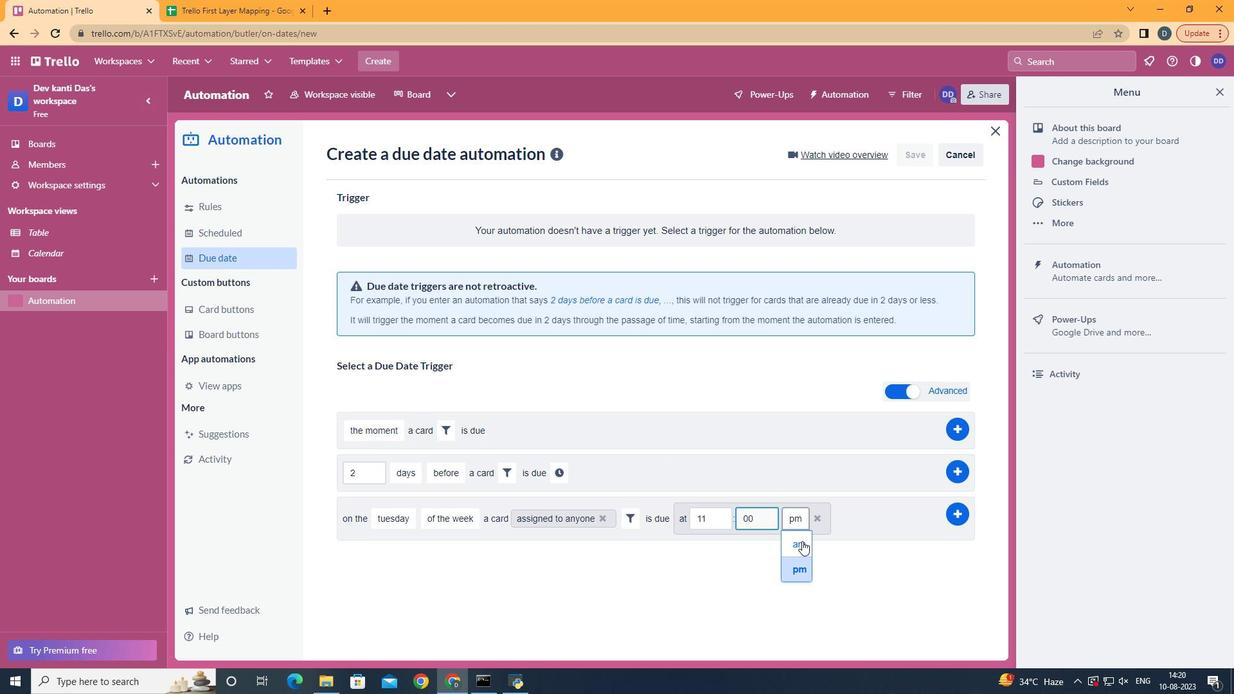 
Action: Mouse pressed left at (823, 562)
Screenshot: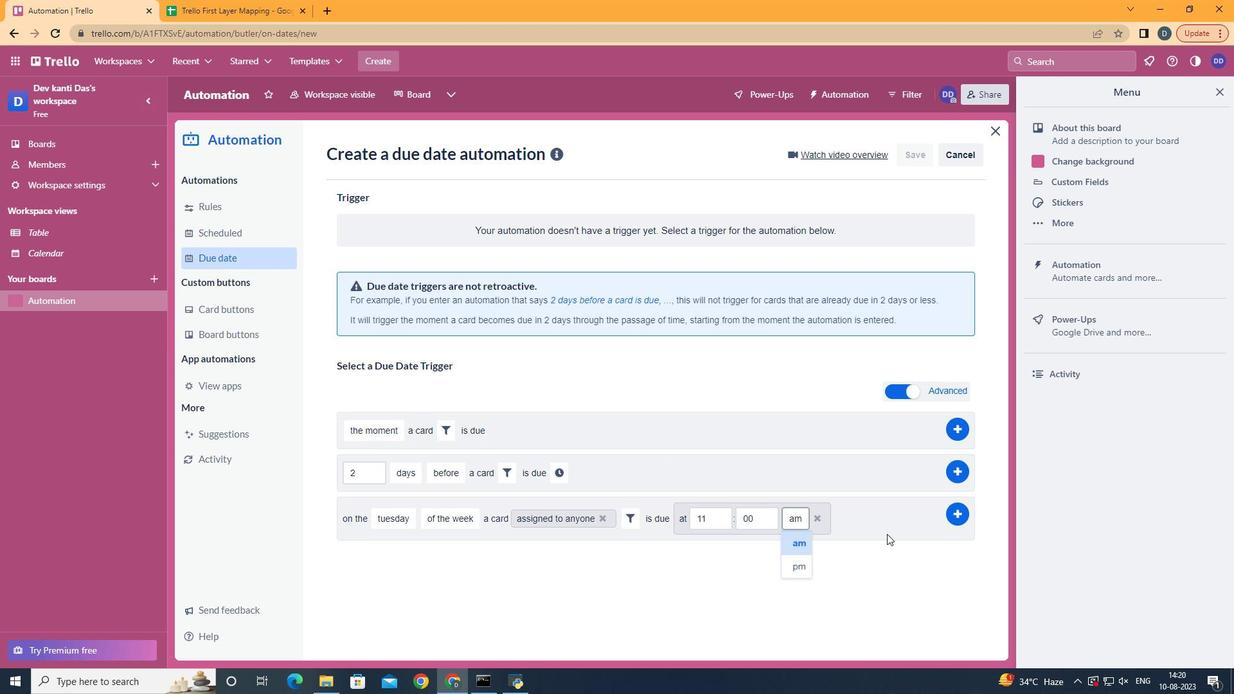 
Action: Mouse moved to (976, 537)
Screenshot: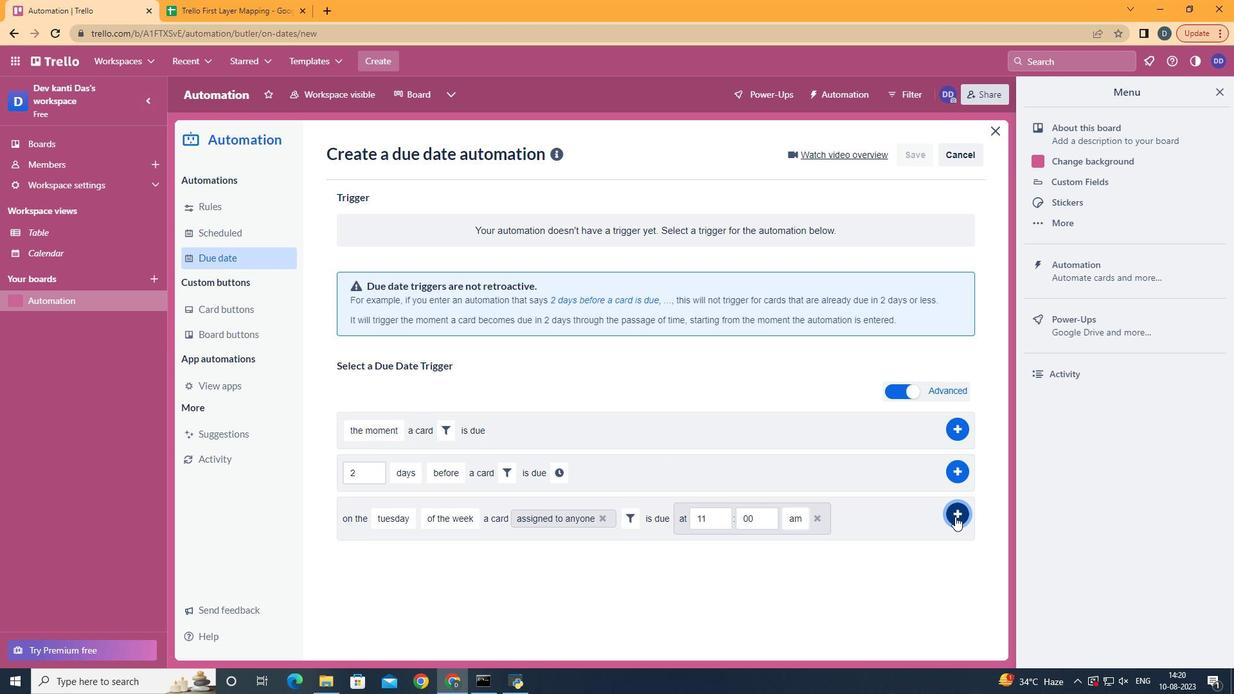 
Action: Mouse pressed left at (976, 537)
Screenshot: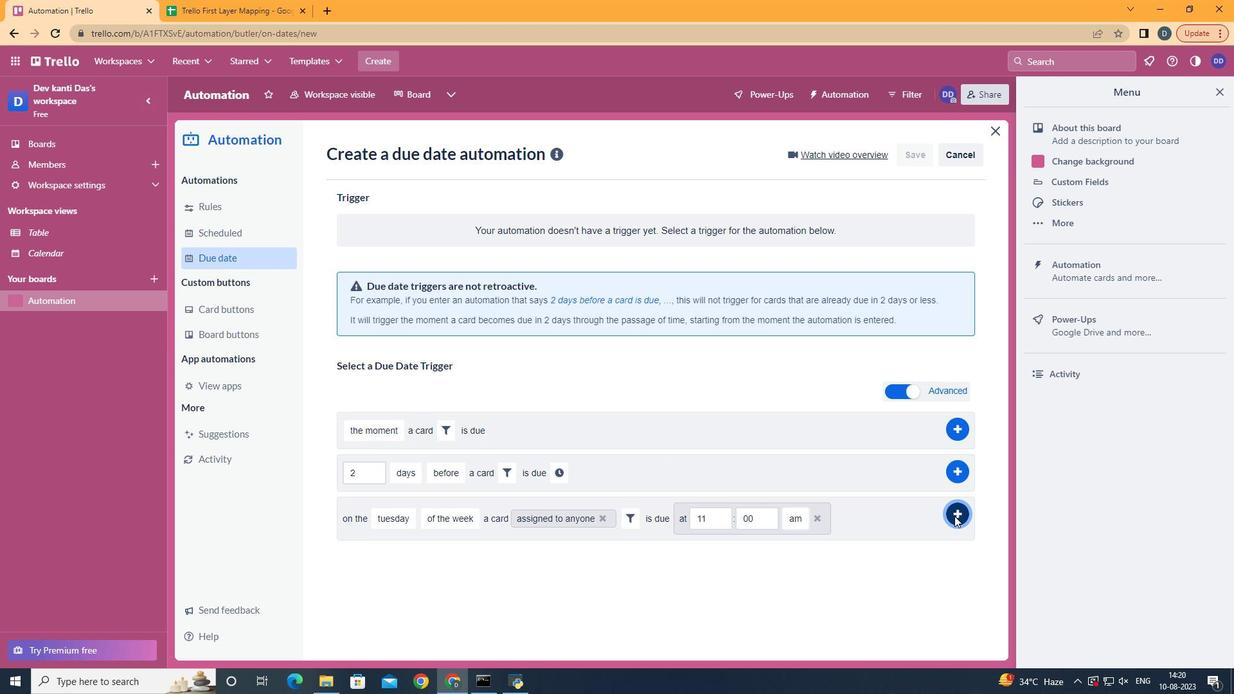 
Action: Mouse moved to (612, 308)
Screenshot: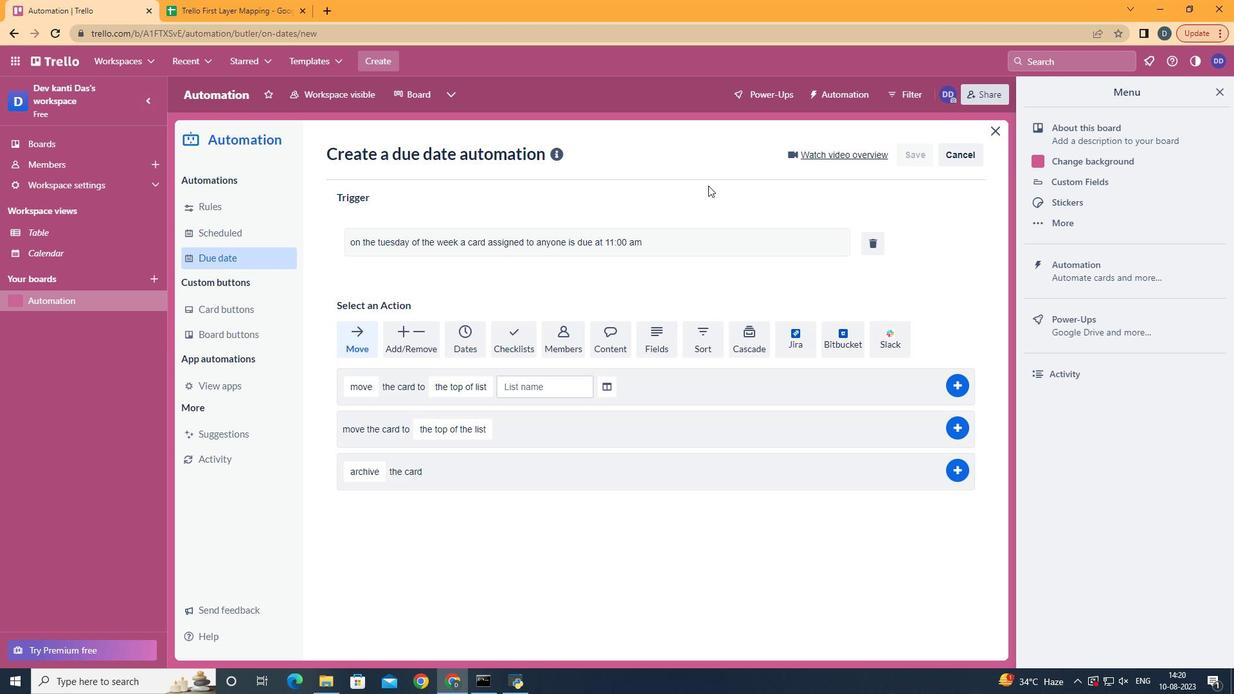 
